 Task: Add Boiron Belladonna 200Ck to the cart.
Action: Mouse moved to (283, 131)
Screenshot: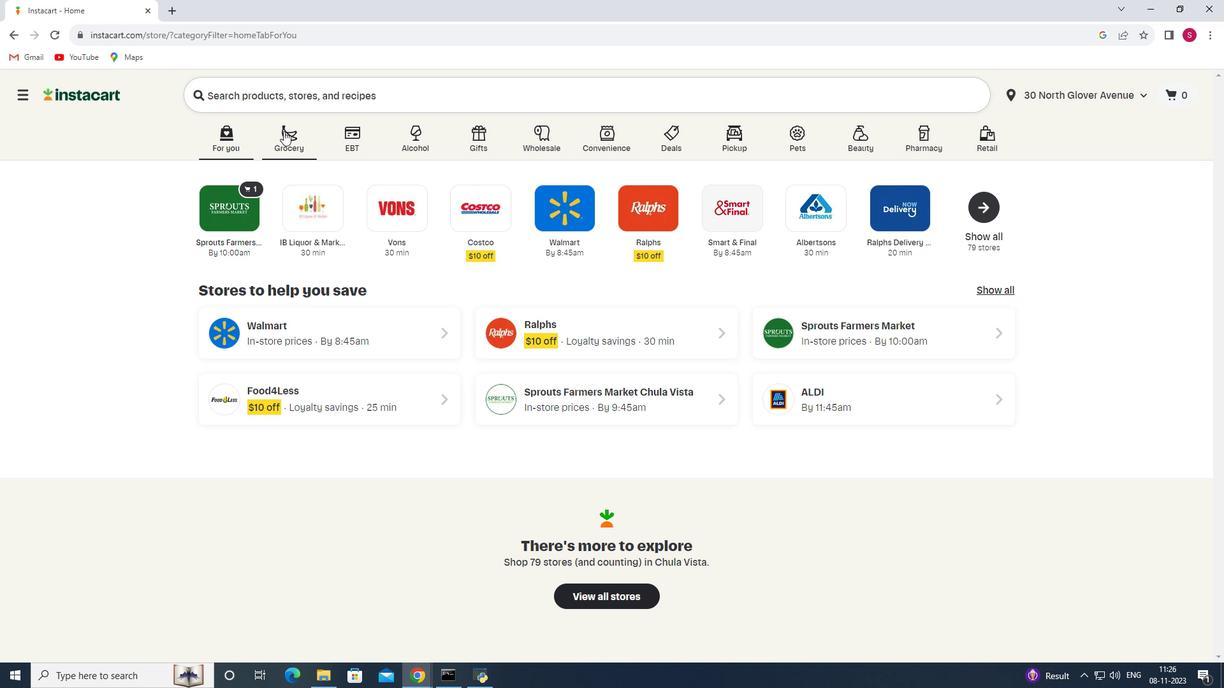 
Action: Mouse pressed left at (283, 131)
Screenshot: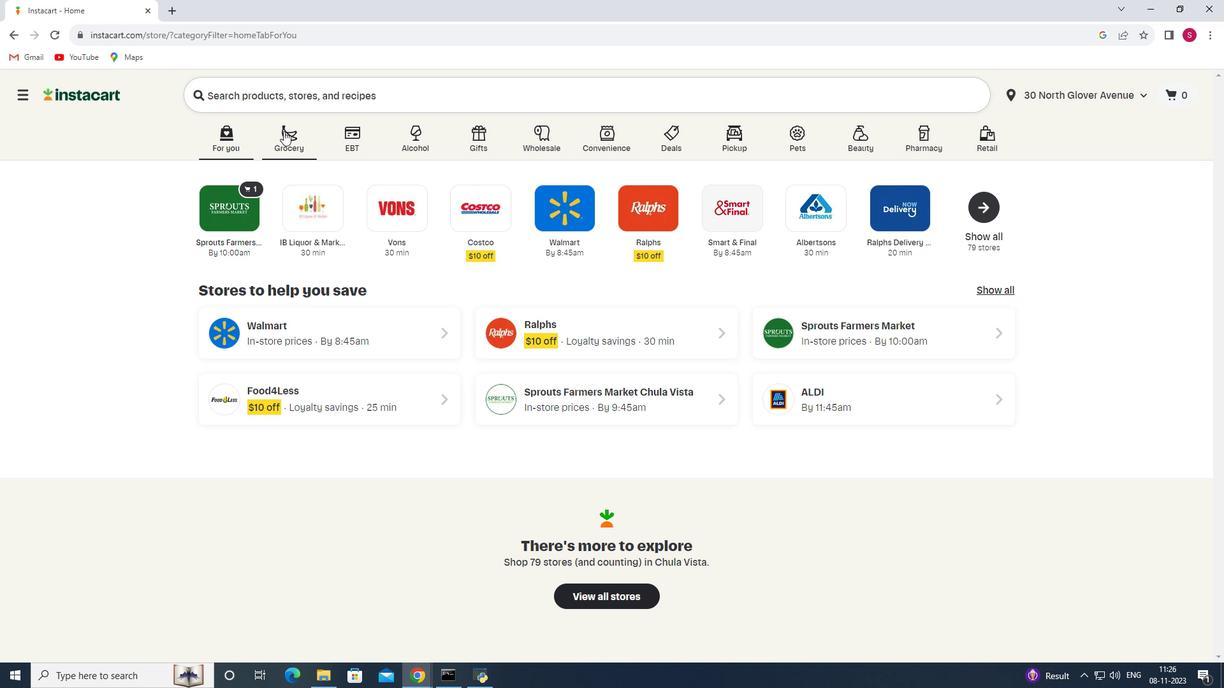 
Action: Mouse moved to (309, 375)
Screenshot: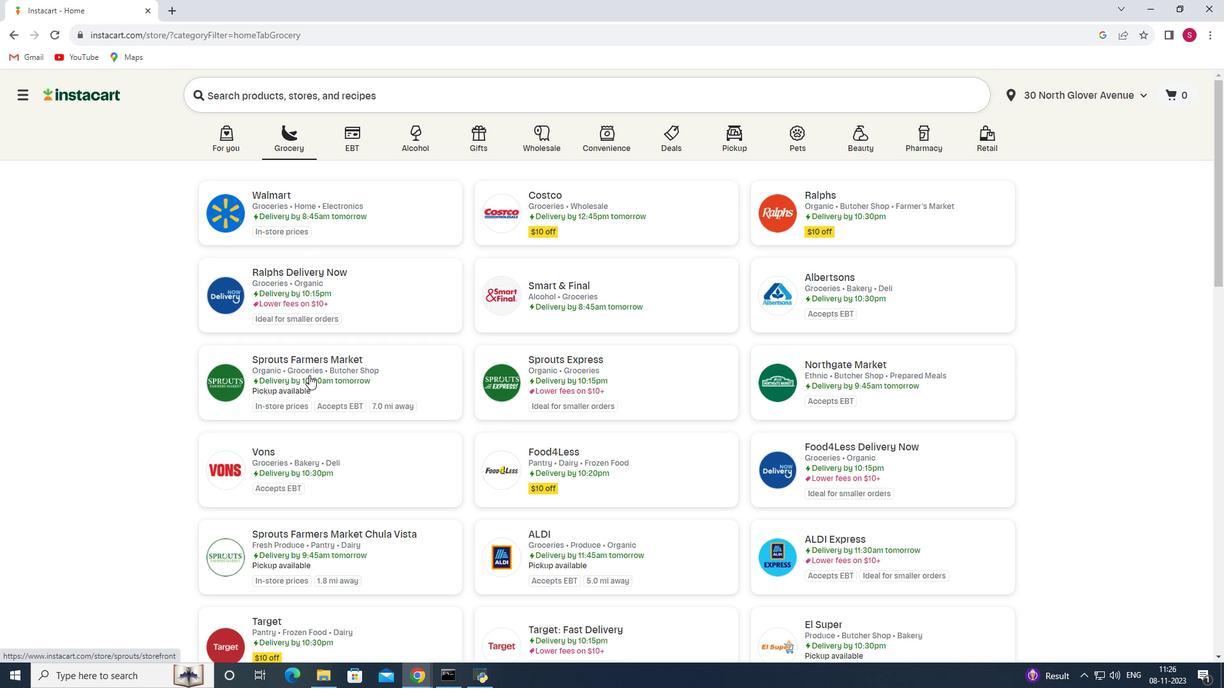 
Action: Mouse pressed left at (309, 375)
Screenshot: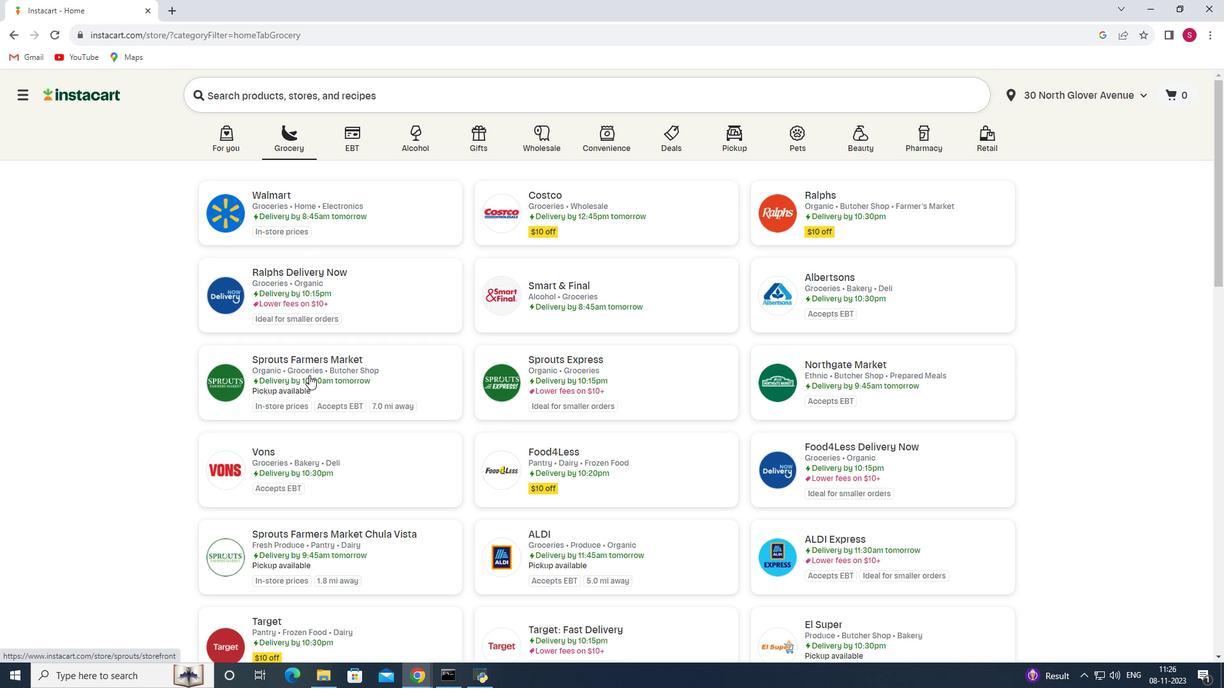
Action: Mouse moved to (74, 385)
Screenshot: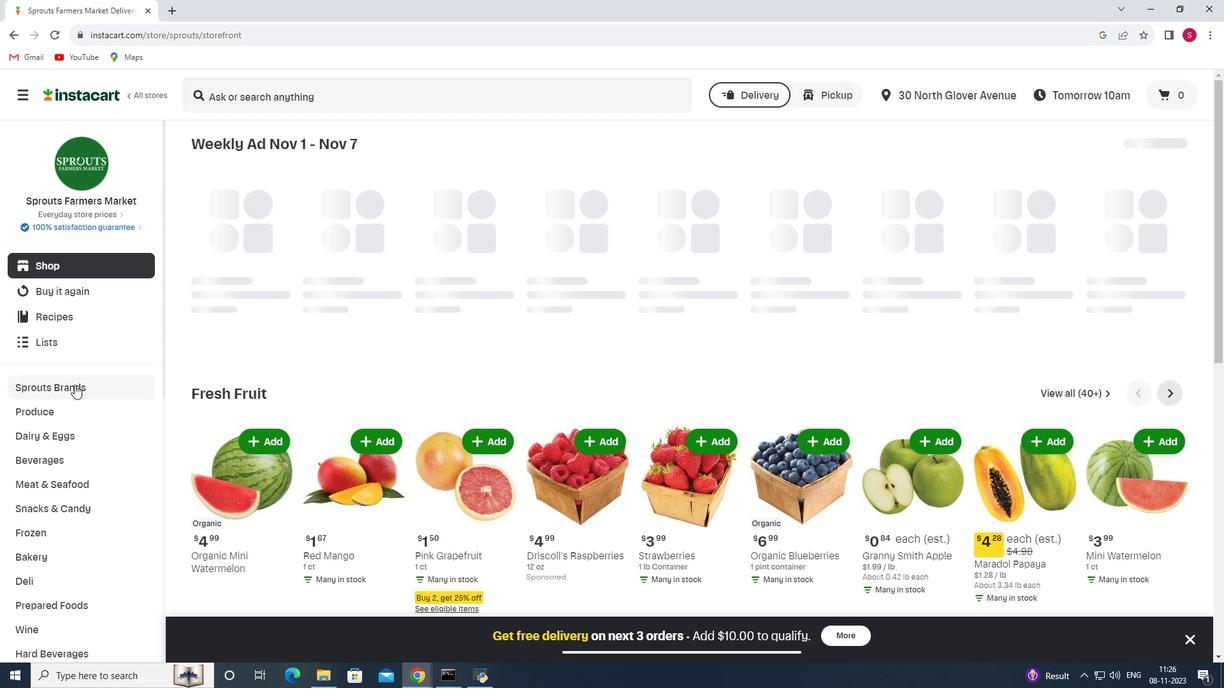 
Action: Mouse scrolled (74, 384) with delta (0, 0)
Screenshot: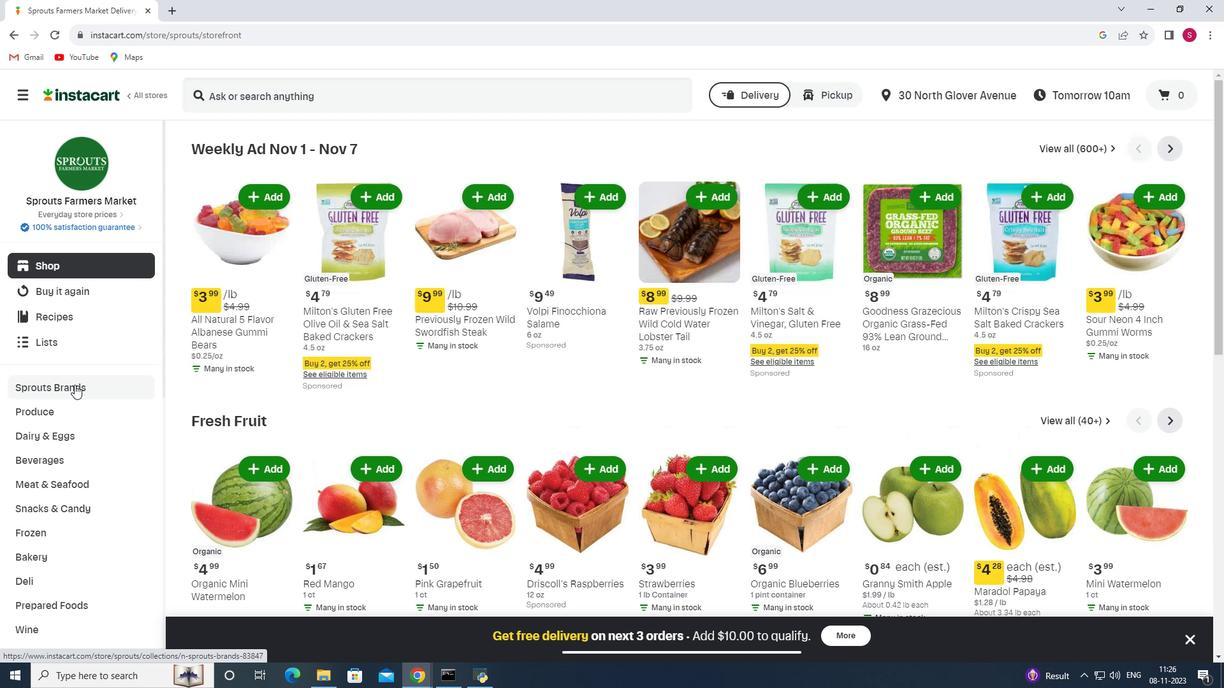 
Action: Mouse scrolled (74, 384) with delta (0, 0)
Screenshot: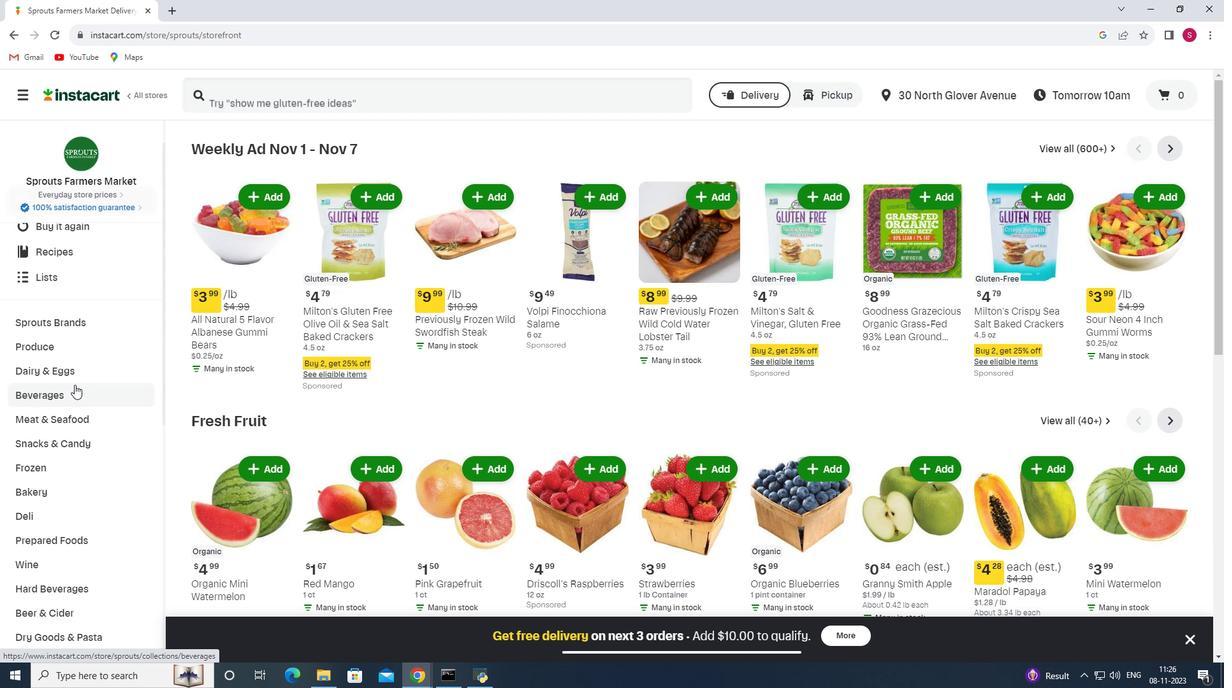 
Action: Mouse scrolled (74, 384) with delta (0, 0)
Screenshot: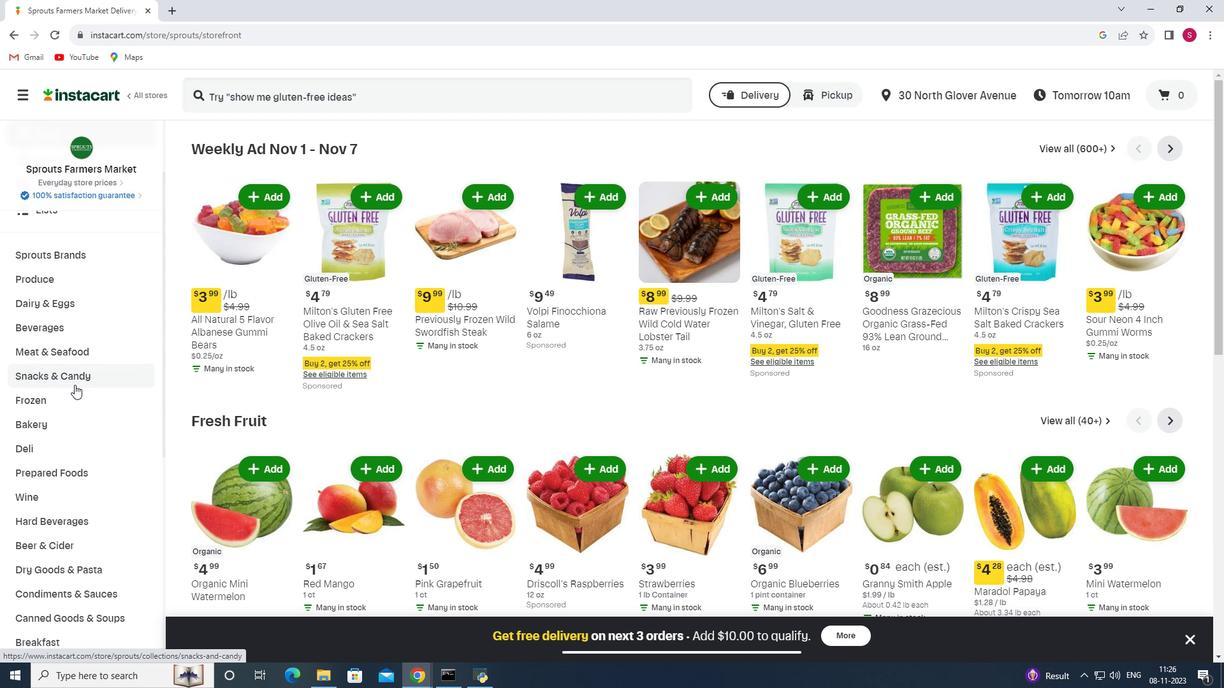 
Action: Mouse scrolled (74, 384) with delta (0, 0)
Screenshot: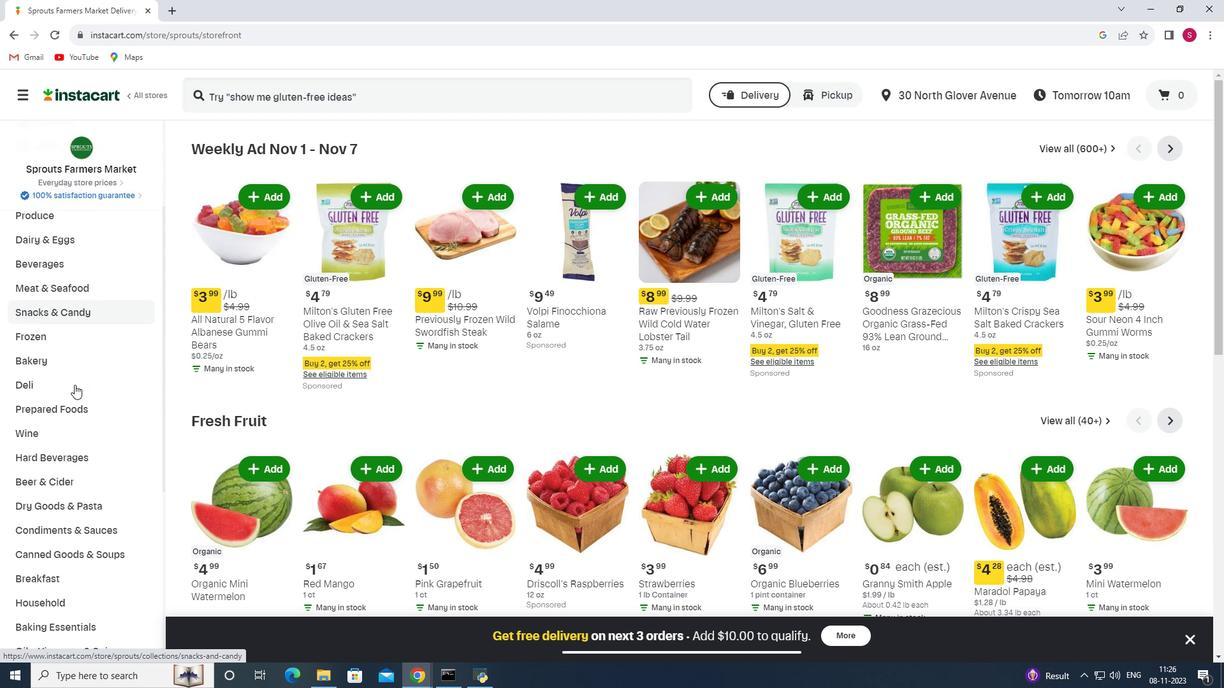 
Action: Mouse scrolled (74, 384) with delta (0, 0)
Screenshot: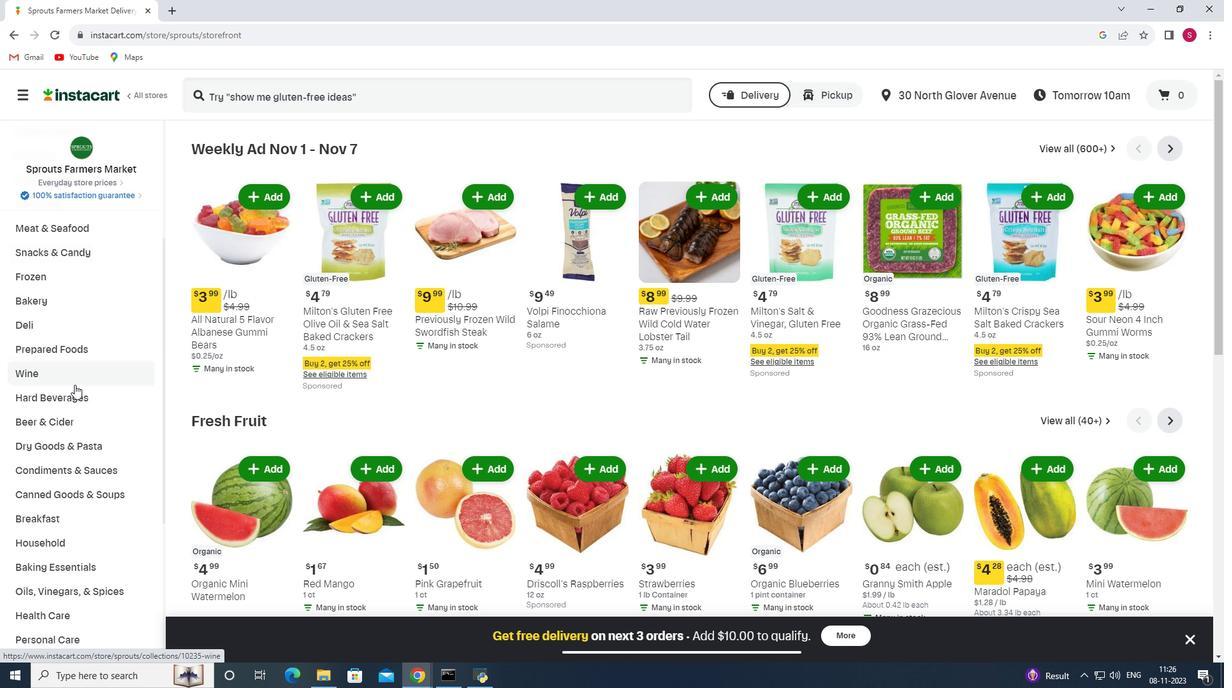 
Action: Mouse scrolled (74, 384) with delta (0, 0)
Screenshot: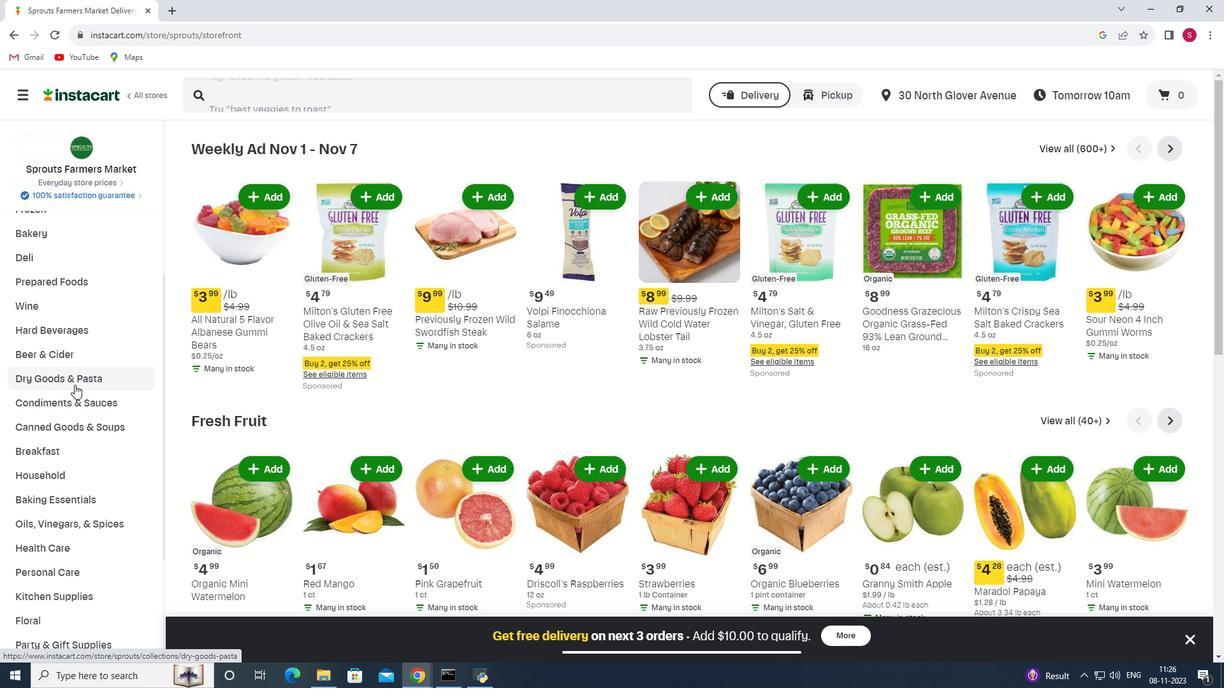 
Action: Mouse moved to (52, 482)
Screenshot: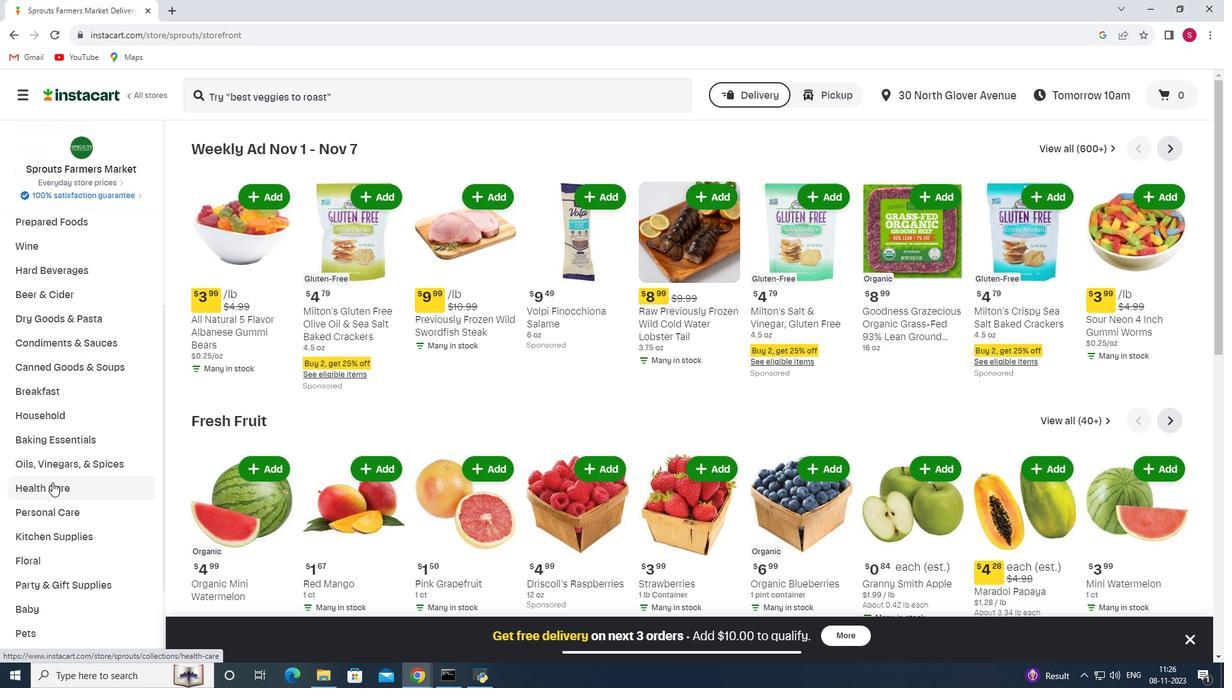 
Action: Mouse pressed left at (52, 482)
Screenshot: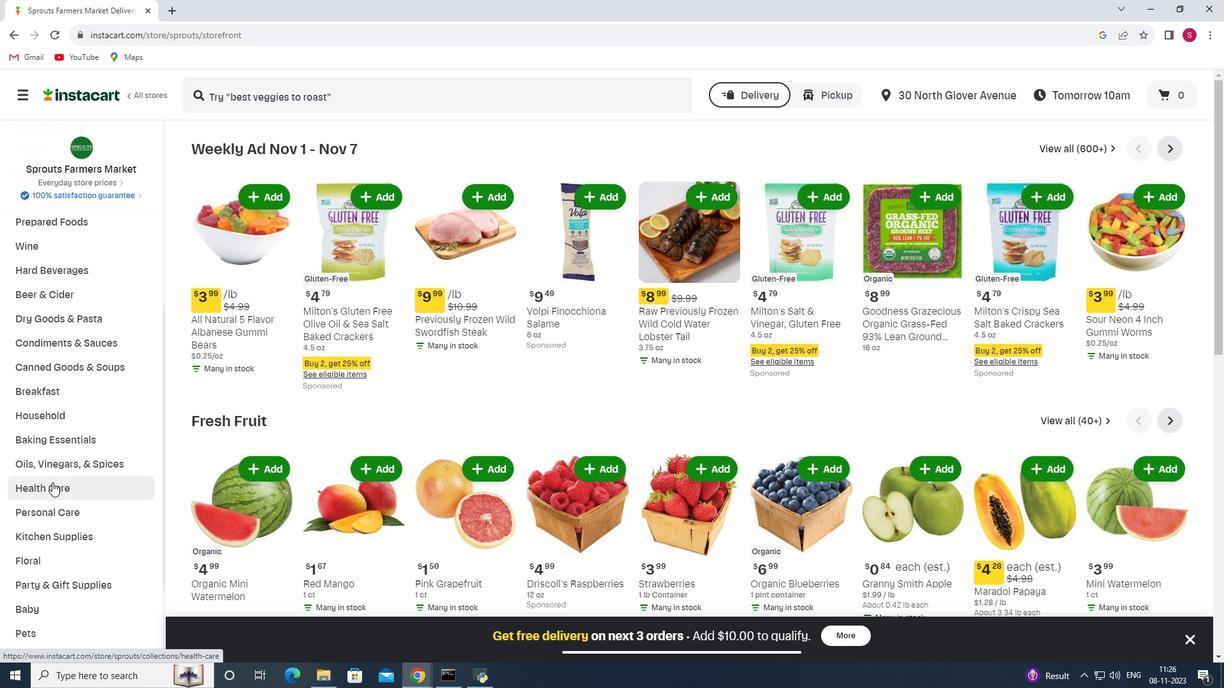 
Action: Mouse moved to (445, 180)
Screenshot: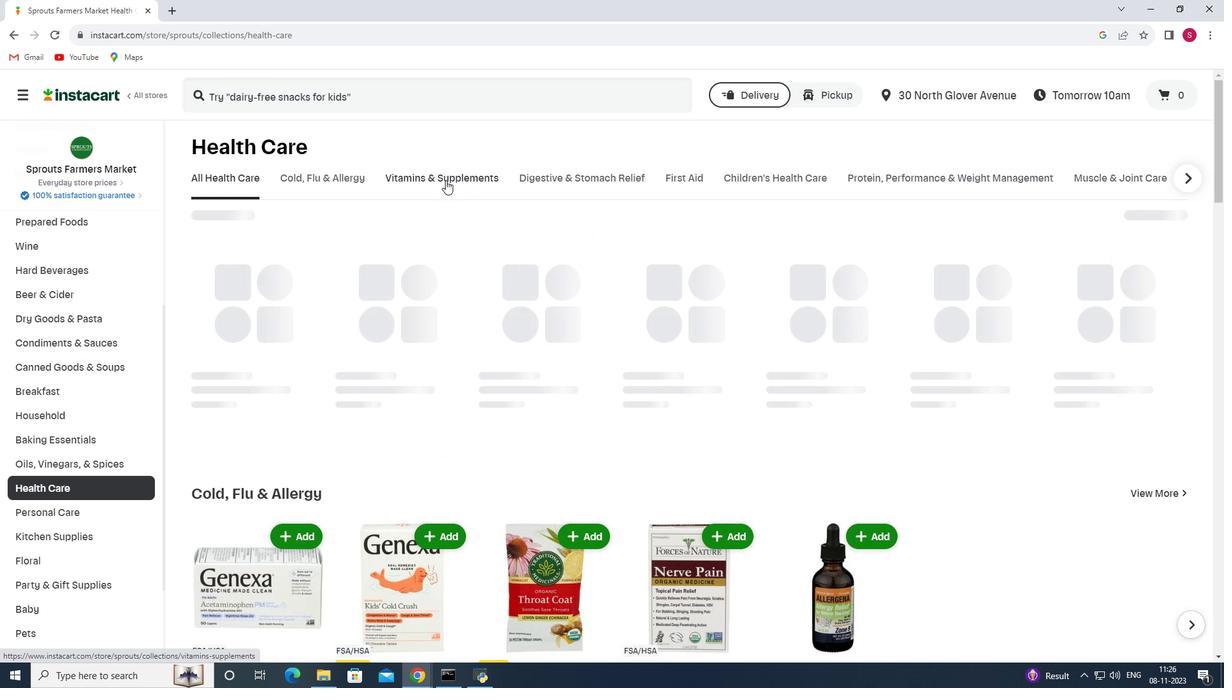 
Action: Mouse pressed left at (445, 180)
Screenshot: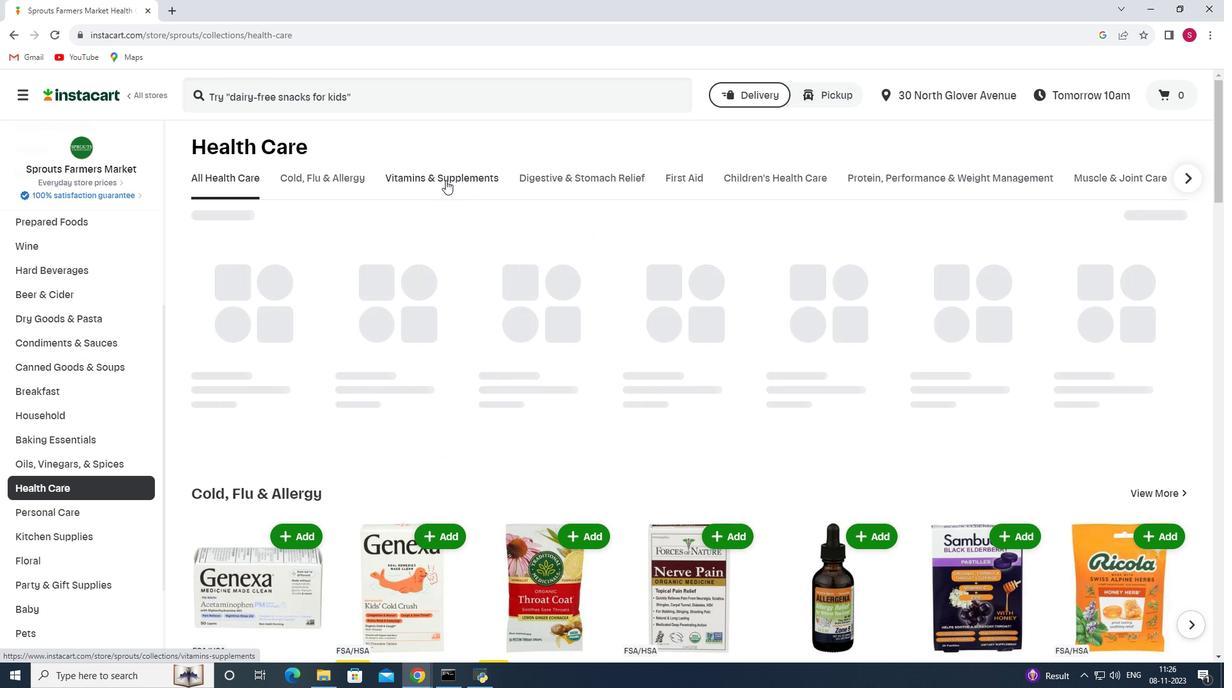 
Action: Mouse moved to (1046, 231)
Screenshot: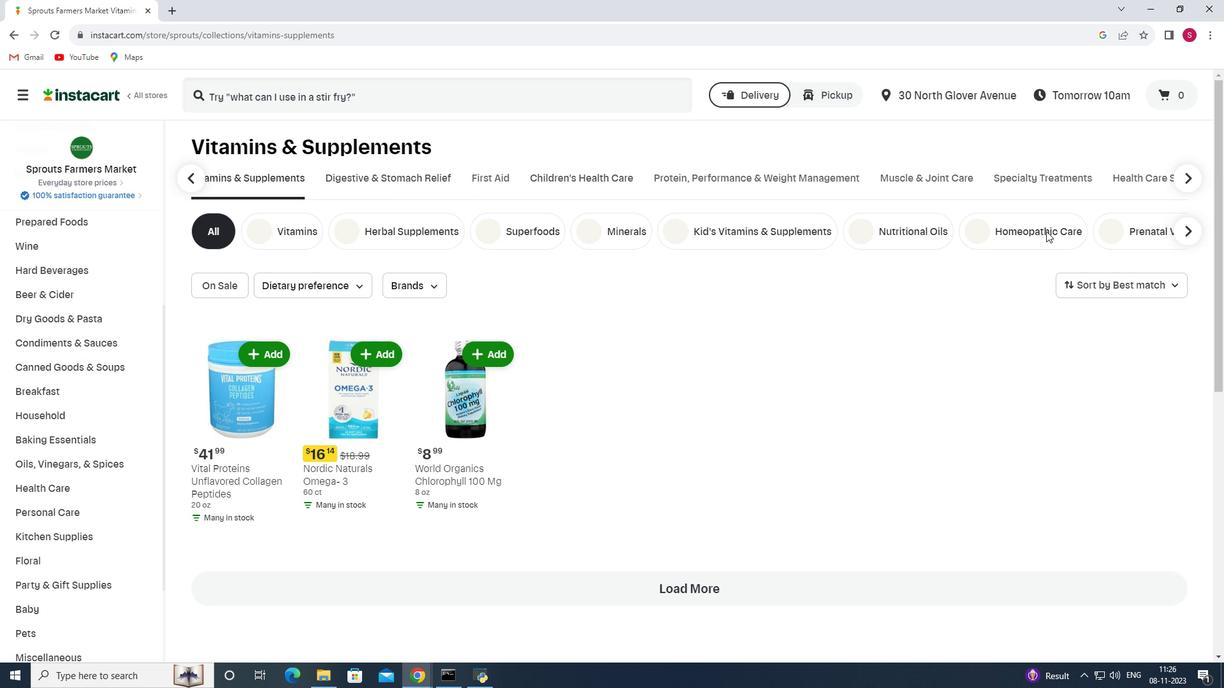 
Action: Mouse pressed left at (1046, 231)
Screenshot: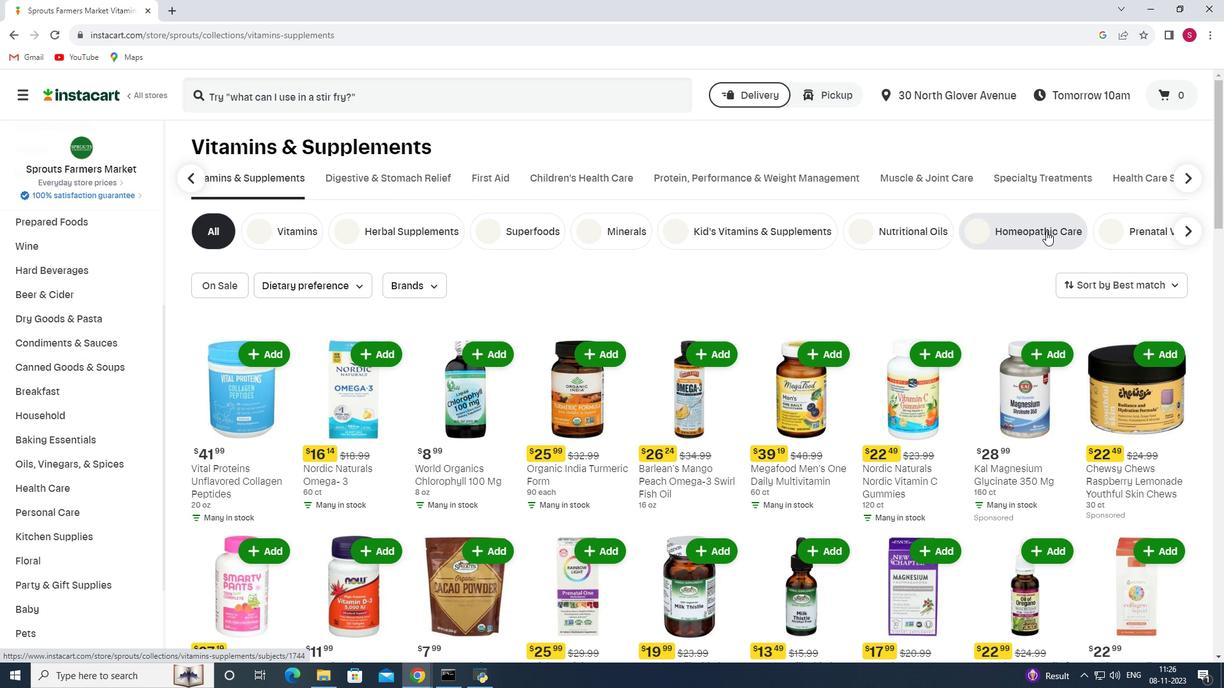 
Action: Mouse moved to (310, 100)
Screenshot: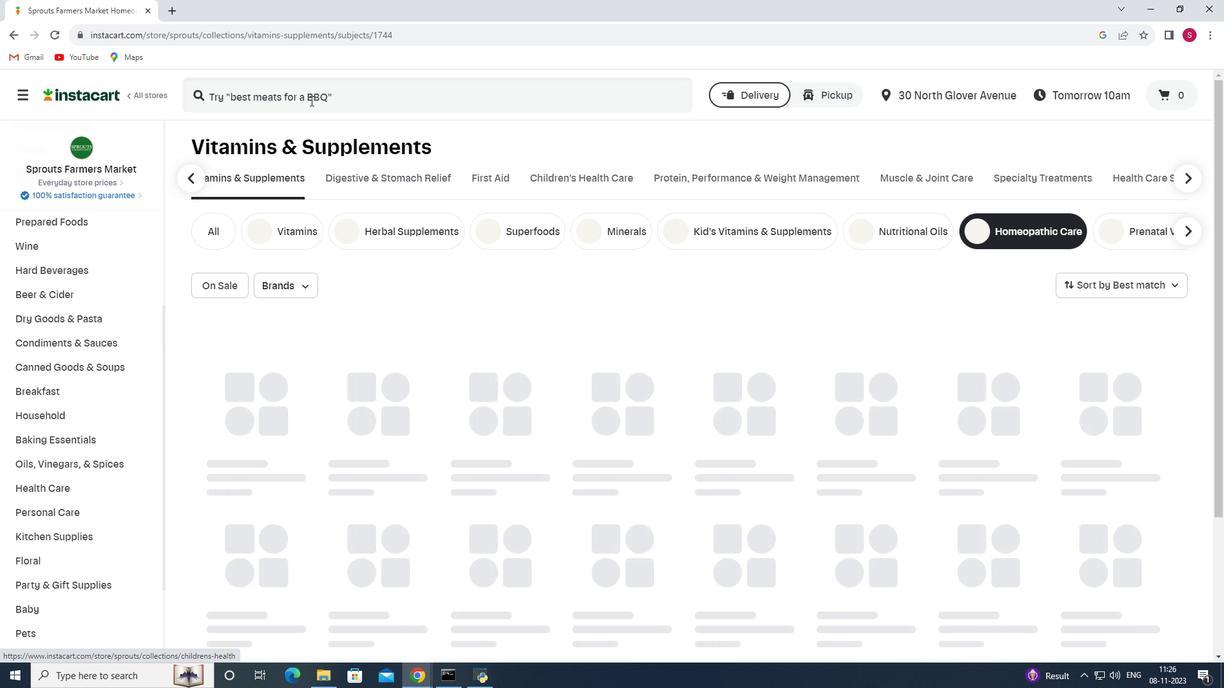 
Action: Mouse pressed left at (310, 100)
Screenshot: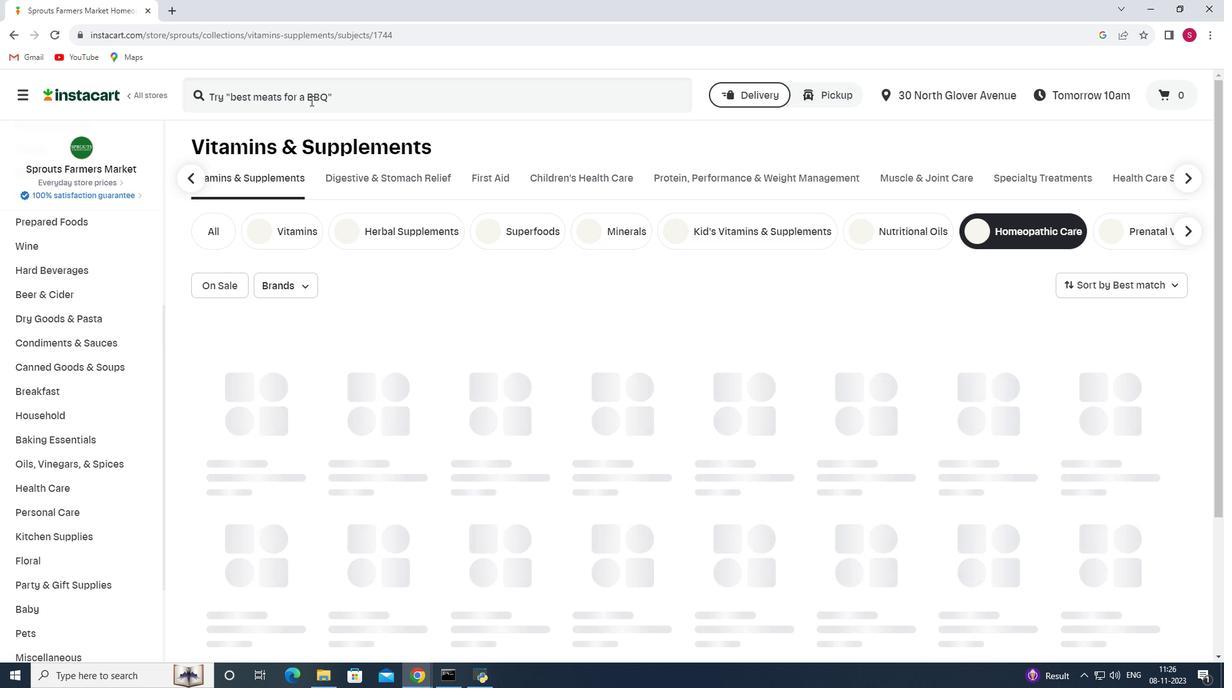 
Action: Key pressed <Key.shift>Boiron<Key.space><Key.shift><Key.shift><Key.shift><Key.shift><Key.shift><Key.shift><Key.shift>Belladonna<Key.space>200<Key.shift>Ck<Key.enter>
Screenshot: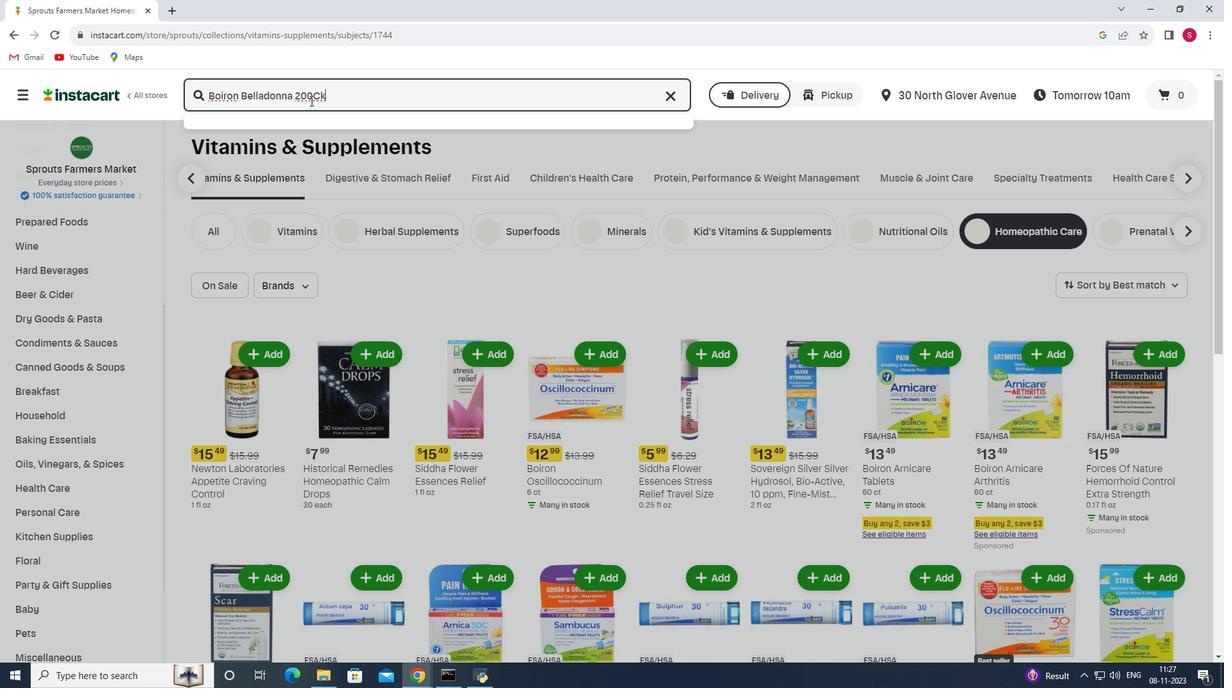 
Action: Mouse moved to (587, 202)
Screenshot: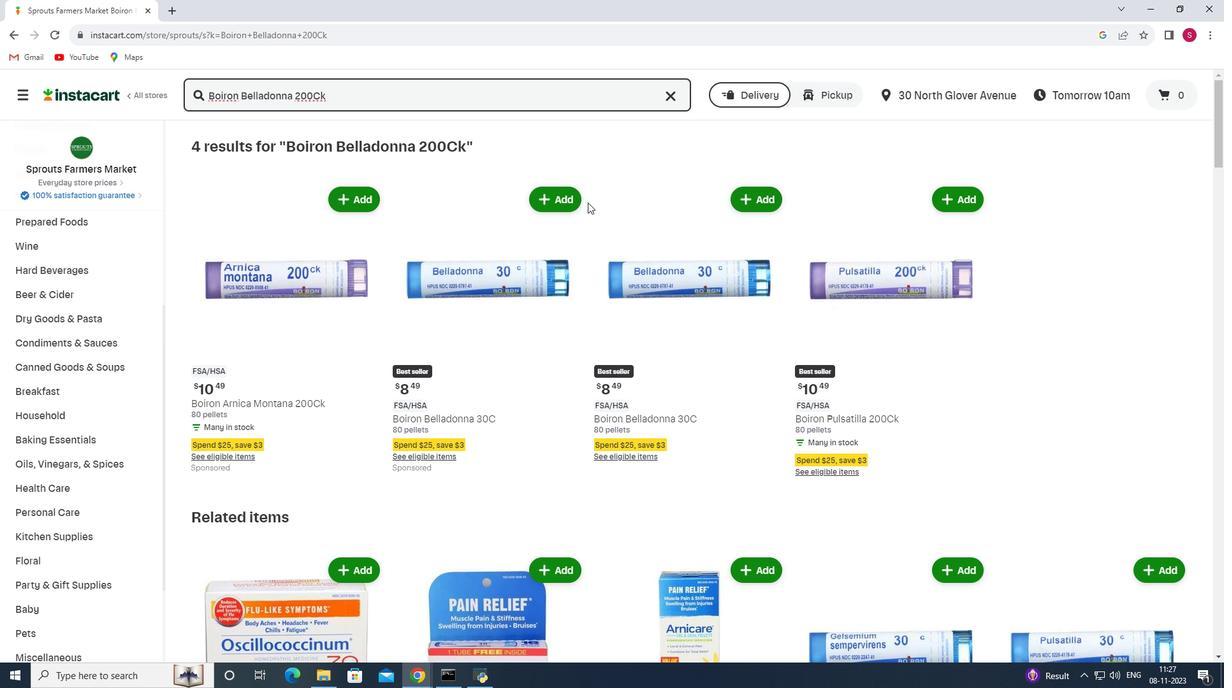 
Action: Mouse scrolled (587, 202) with delta (0, 0)
Screenshot: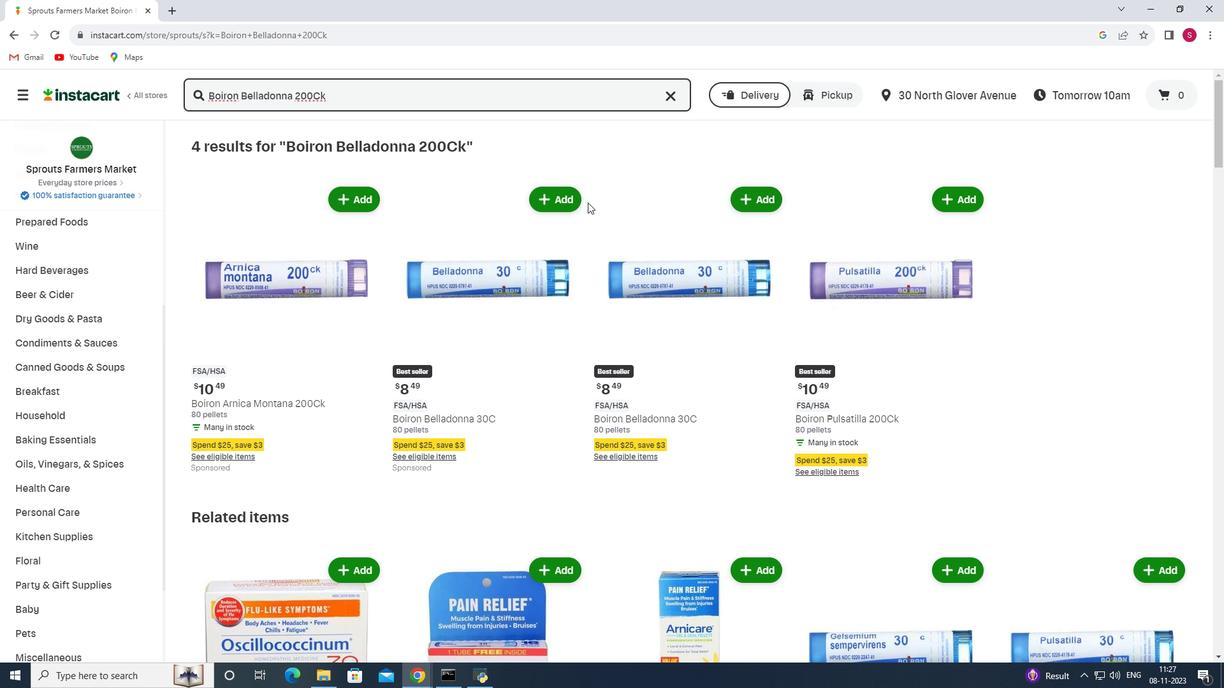 
Action: Mouse scrolled (587, 202) with delta (0, 0)
Screenshot: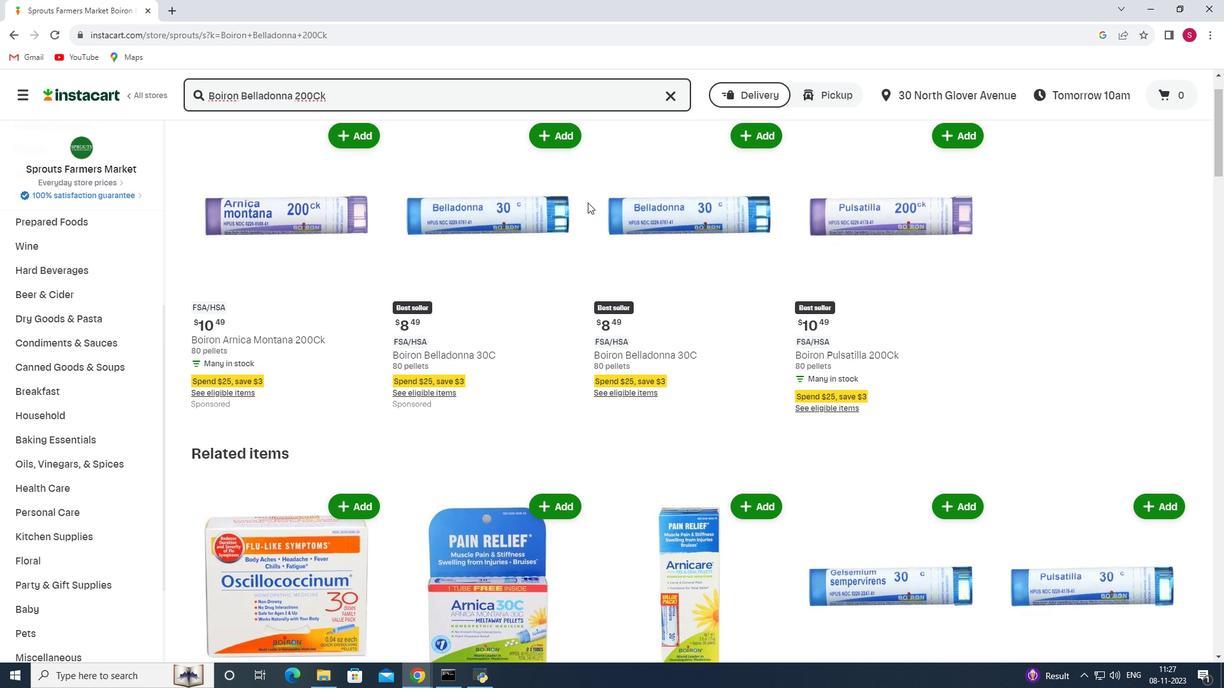 
Action: Mouse scrolled (587, 202) with delta (0, 0)
Screenshot: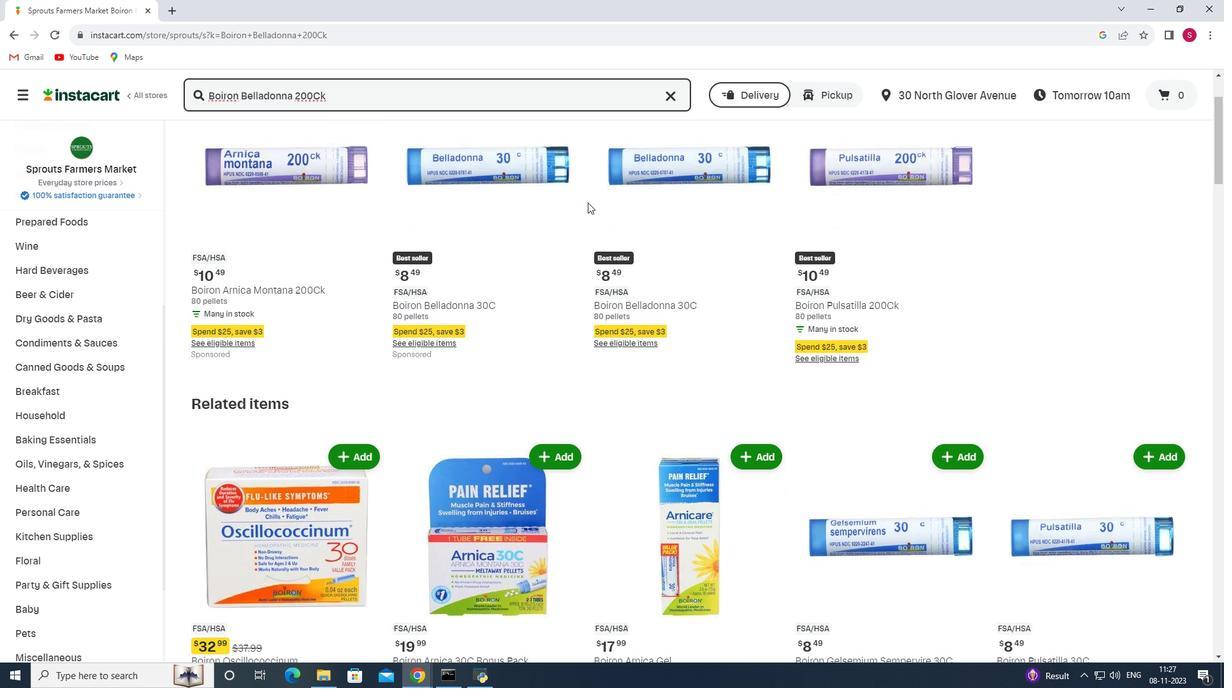 
Action: Mouse moved to (617, 231)
Screenshot: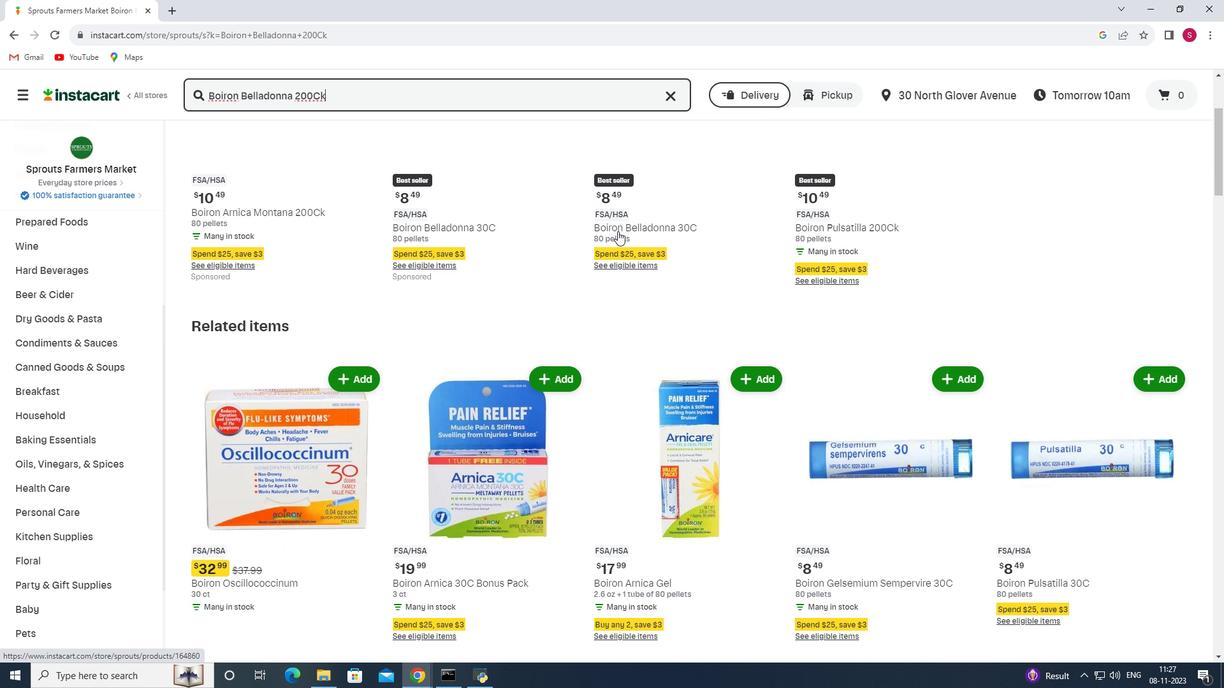 
Action: Mouse scrolled (617, 230) with delta (0, 0)
Screenshot: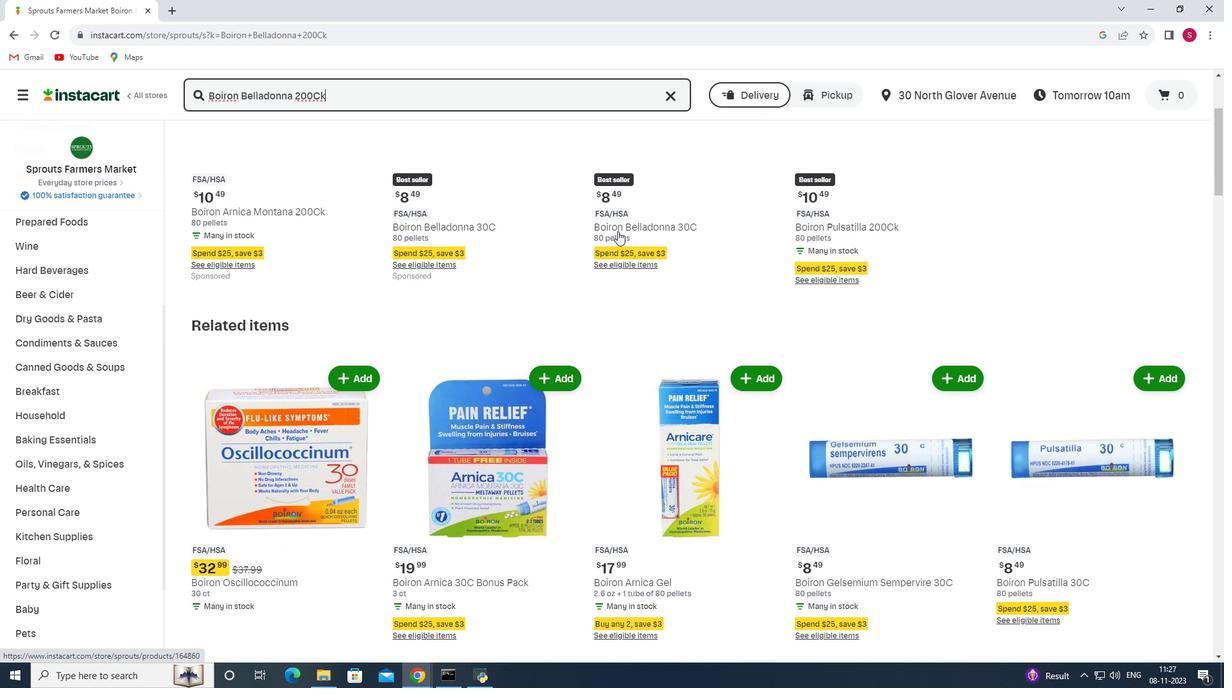 
Action: Mouse scrolled (617, 230) with delta (0, 0)
Screenshot: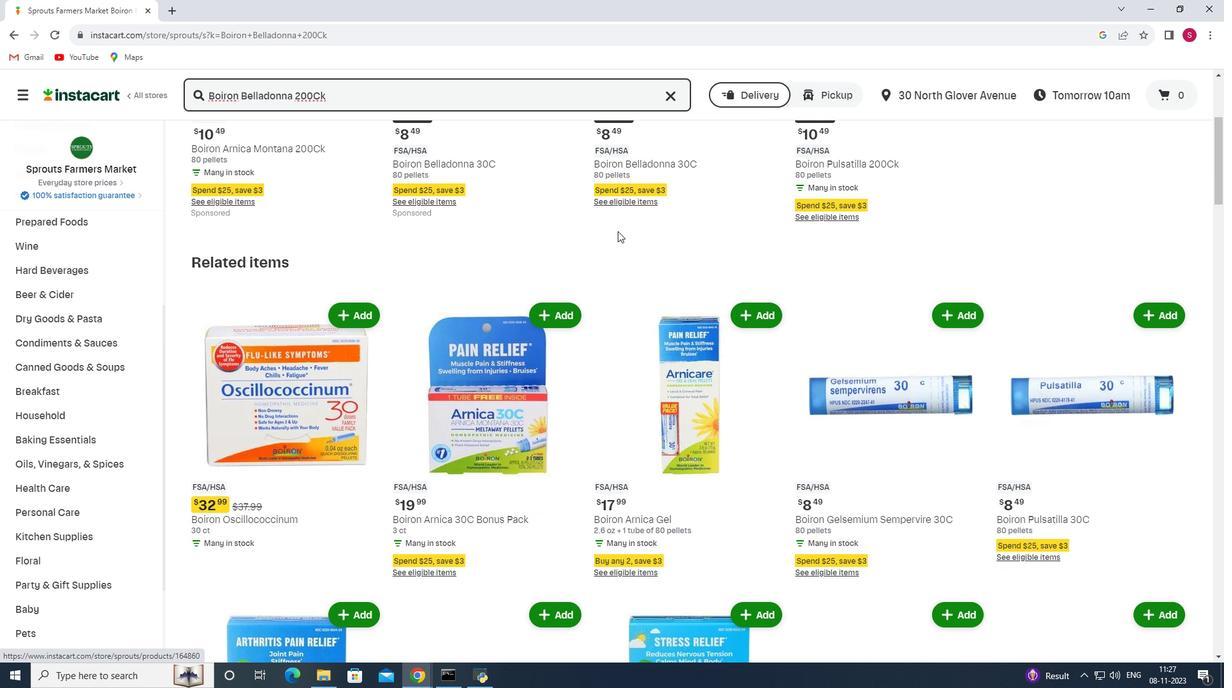 
Action: Mouse scrolled (617, 230) with delta (0, 0)
Screenshot: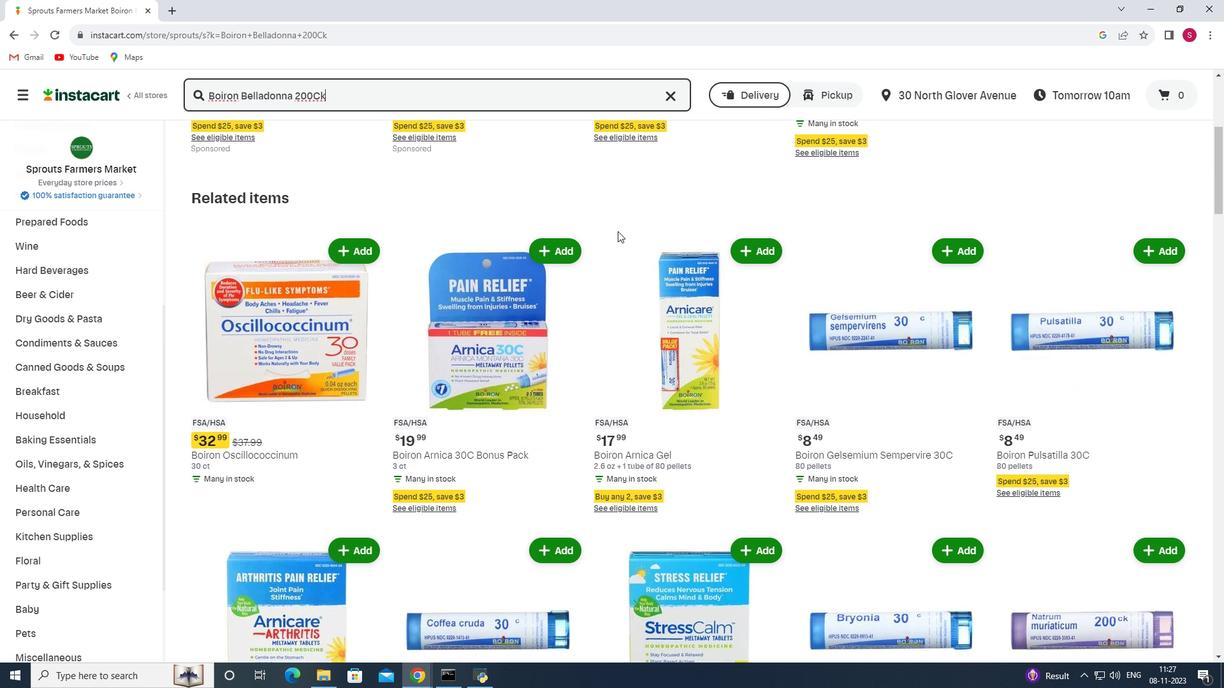 
Action: Mouse scrolled (617, 230) with delta (0, 0)
Screenshot: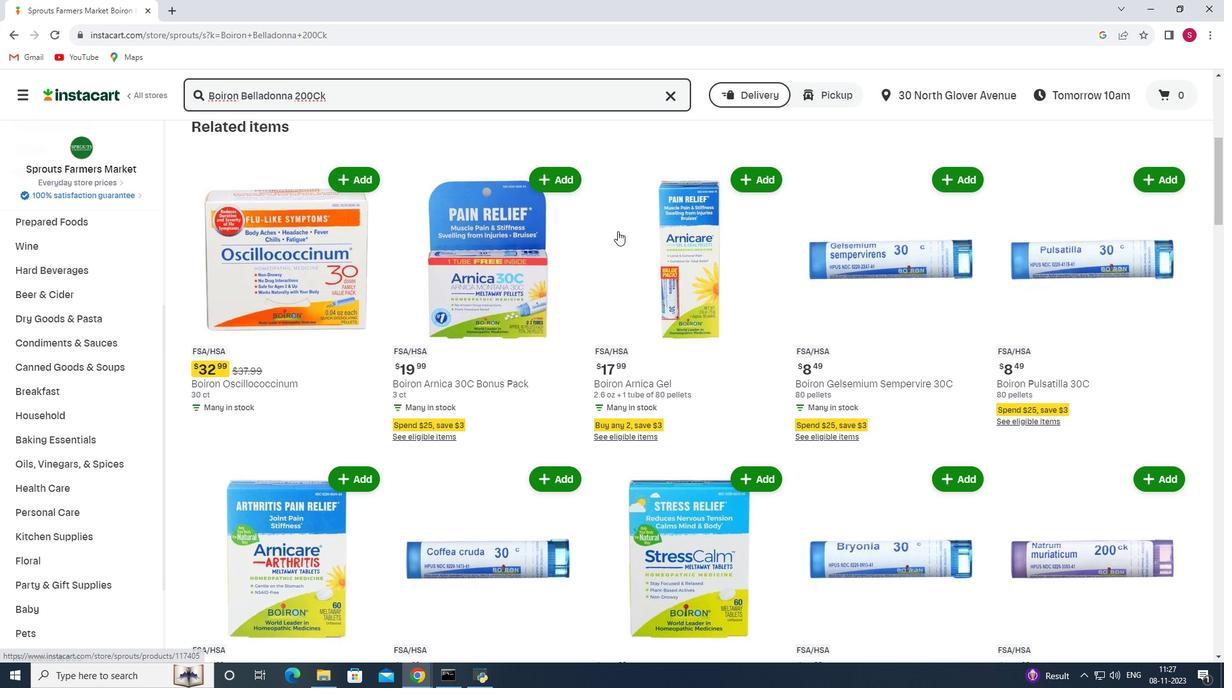 
Action: Mouse scrolled (617, 230) with delta (0, 0)
Screenshot: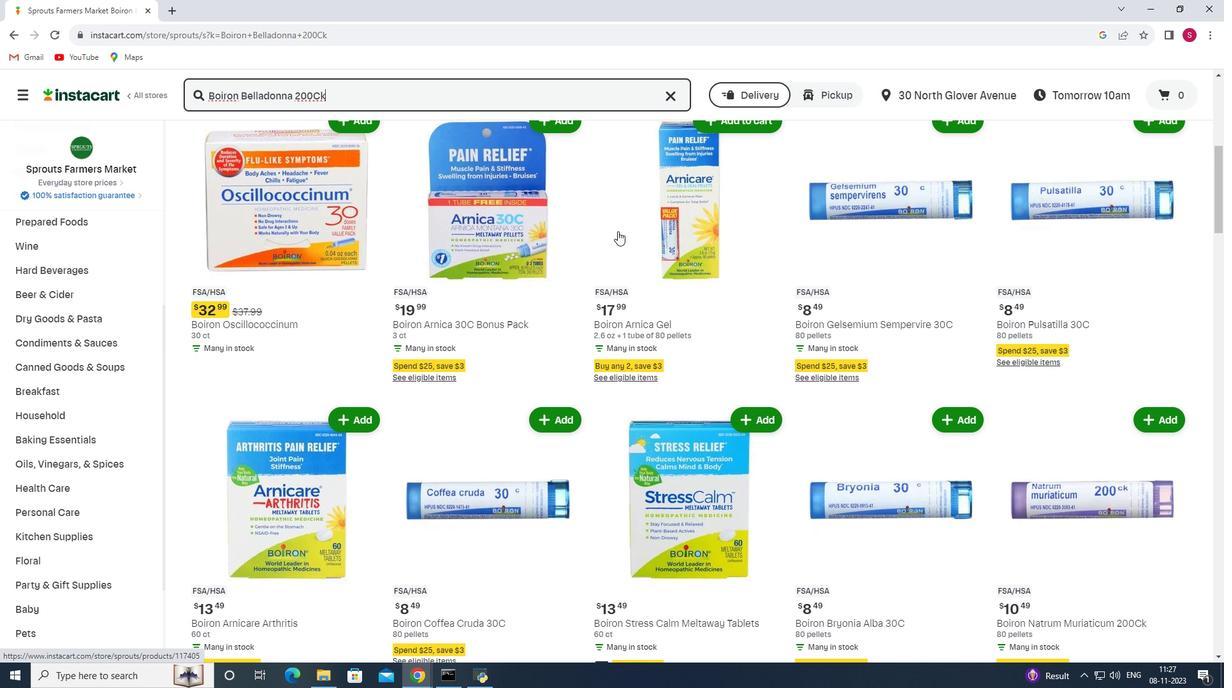 
Action: Mouse scrolled (617, 230) with delta (0, 0)
Screenshot: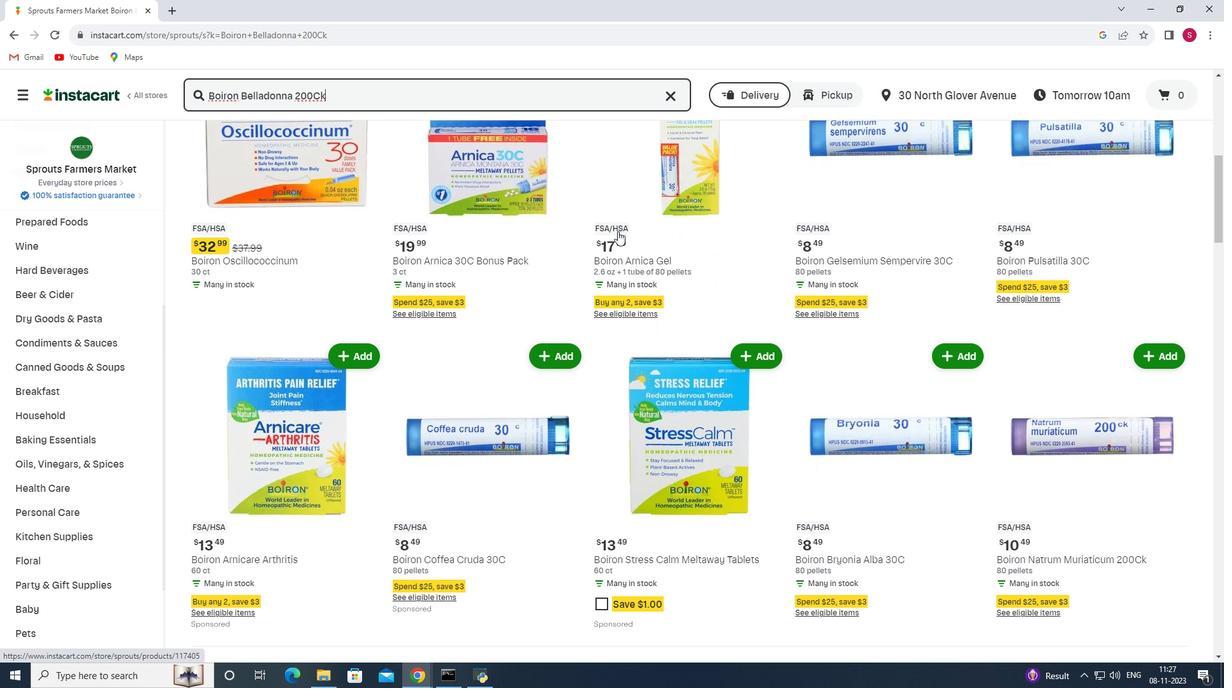 
Action: Mouse moved to (623, 235)
Screenshot: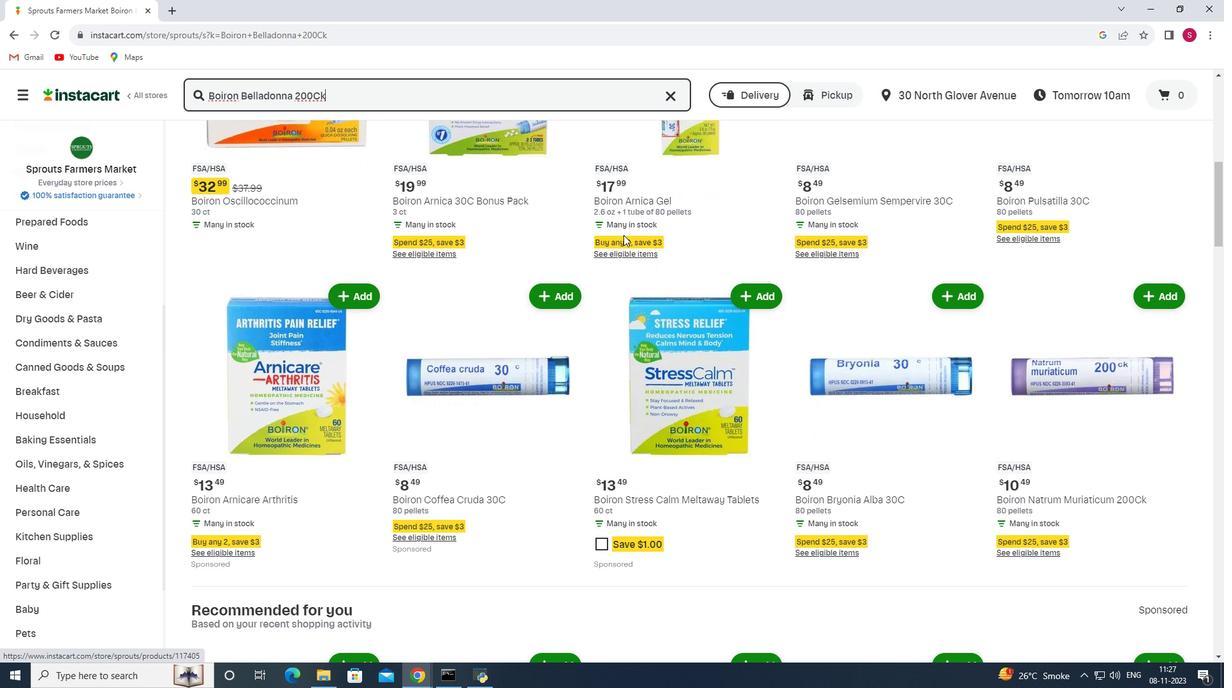 
Action: Mouse scrolled (623, 234) with delta (0, 0)
Screenshot: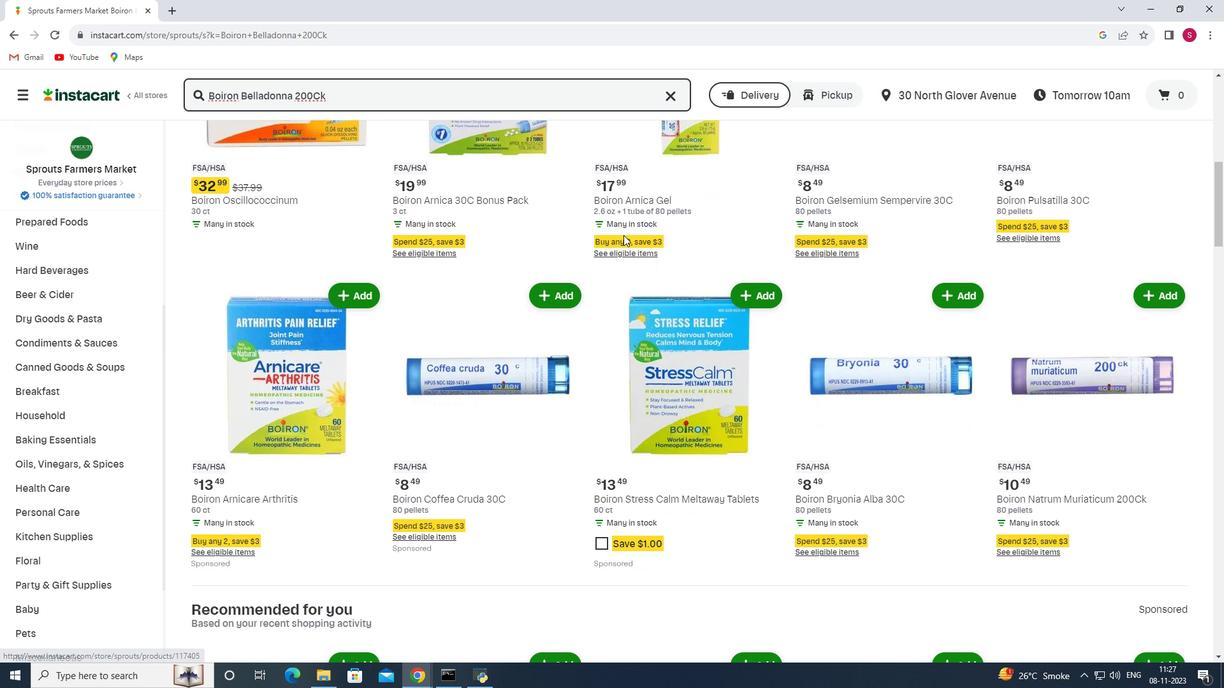 
Action: Mouse scrolled (623, 234) with delta (0, 0)
Screenshot: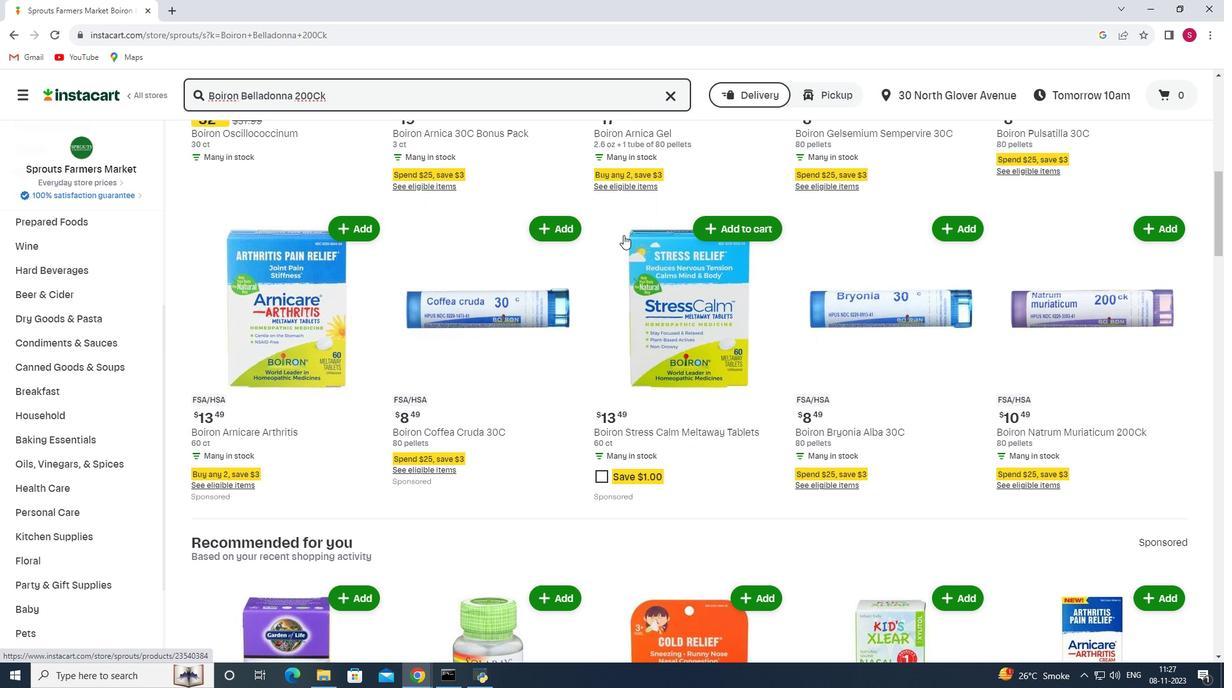 
Action: Mouse scrolled (623, 234) with delta (0, 0)
Screenshot: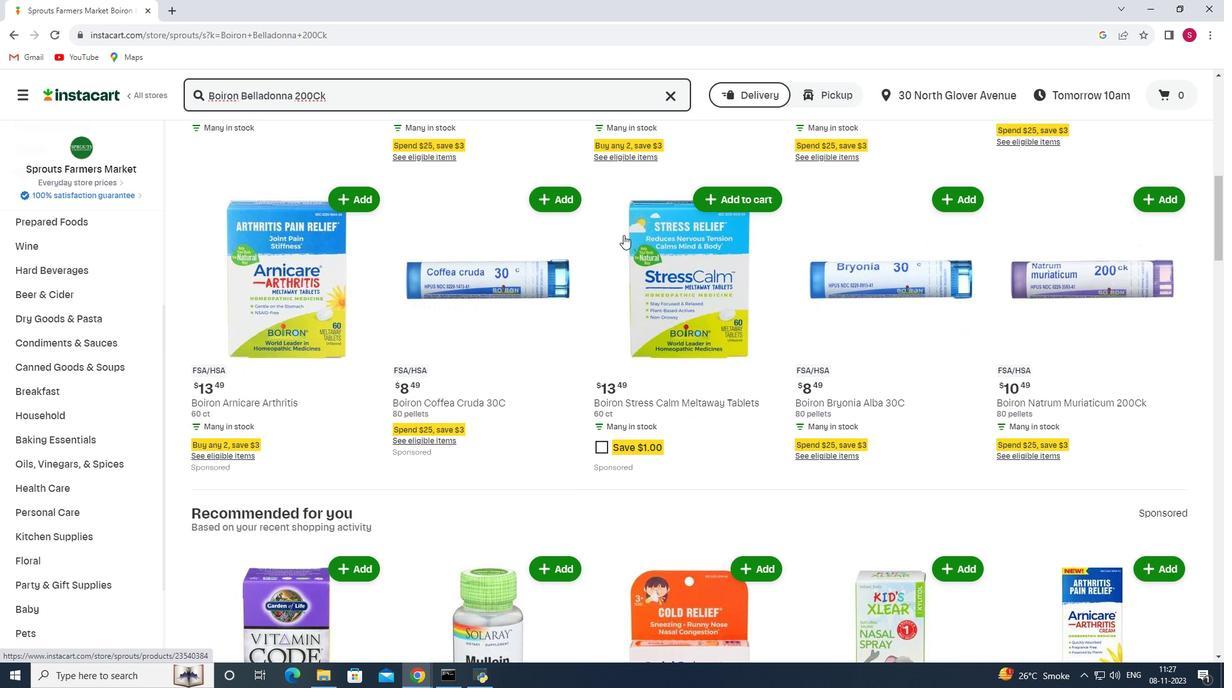 
Action: Mouse scrolled (623, 234) with delta (0, 0)
Screenshot: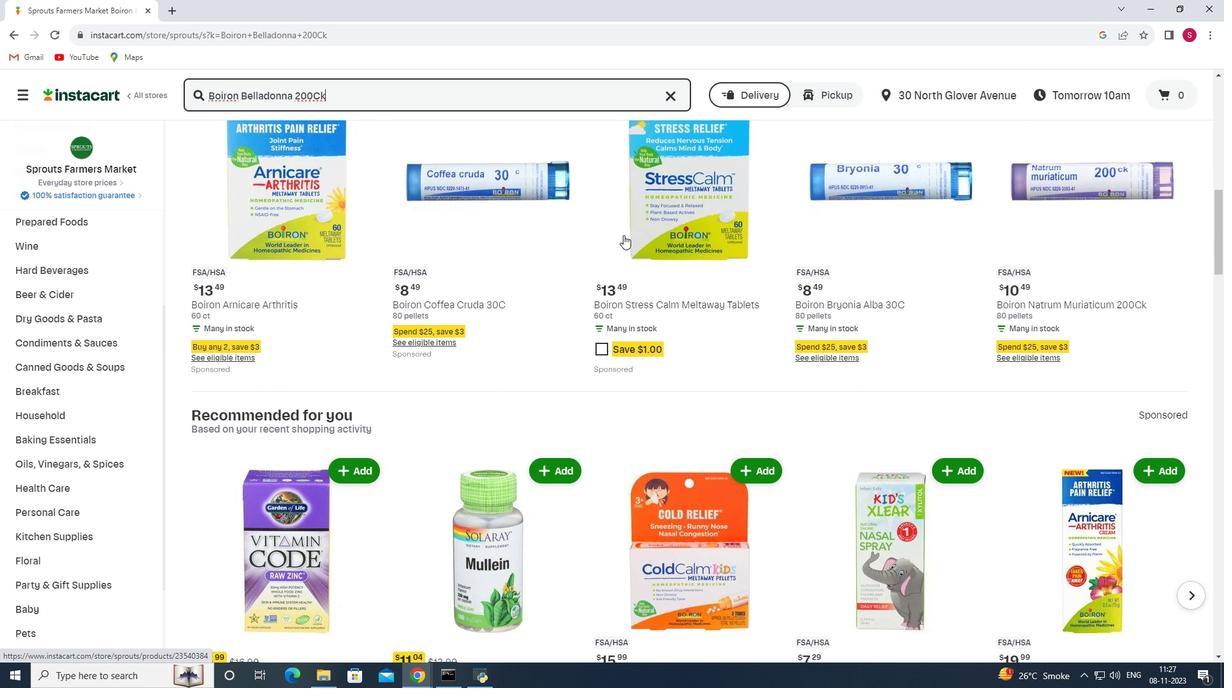 
Action: Mouse scrolled (623, 234) with delta (0, 0)
Screenshot: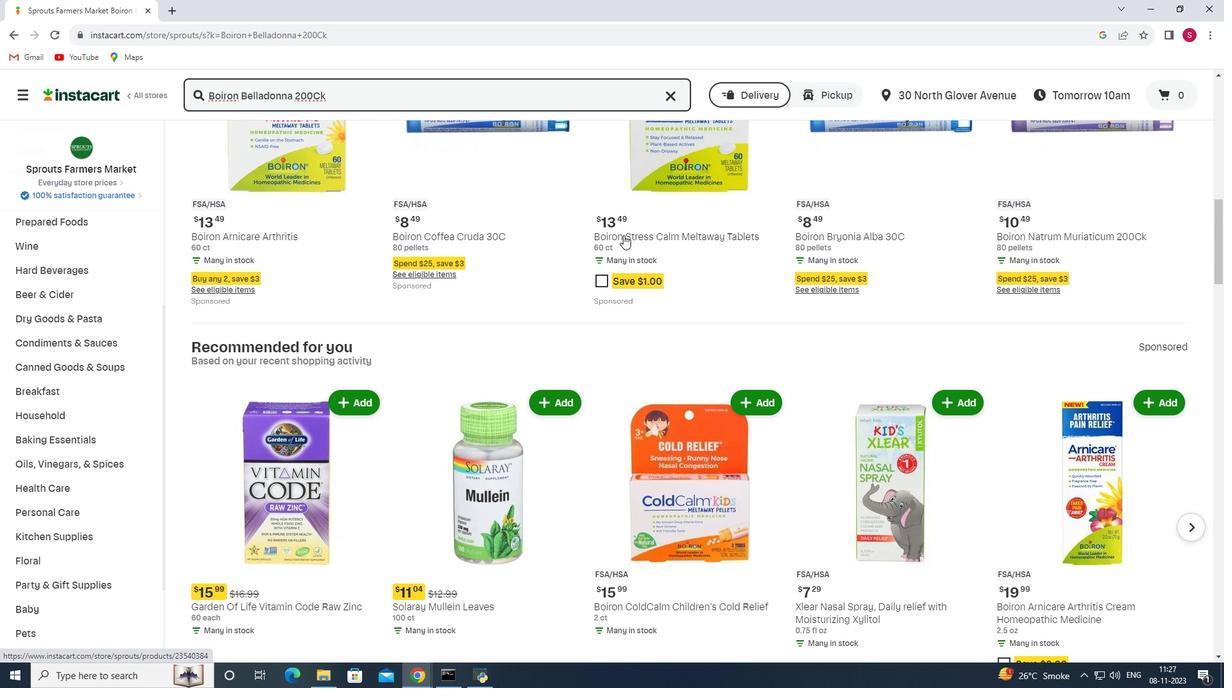 
Action: Mouse scrolled (623, 234) with delta (0, 0)
Screenshot: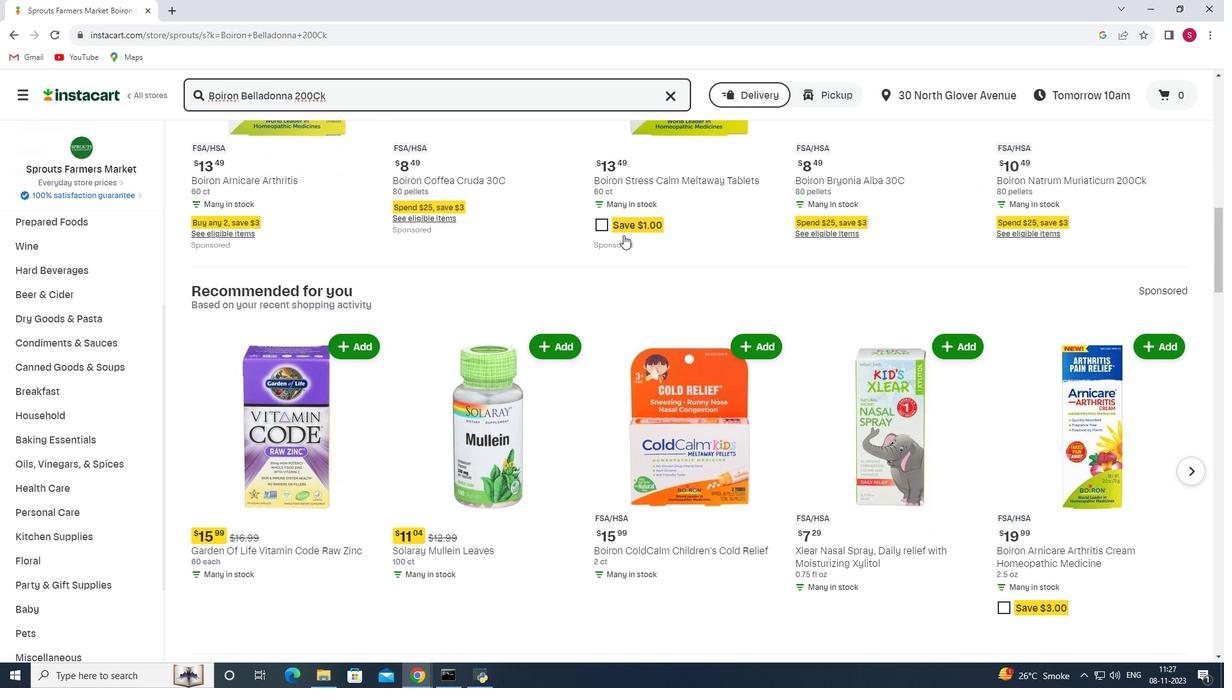 
Action: Mouse scrolled (623, 234) with delta (0, 0)
Screenshot: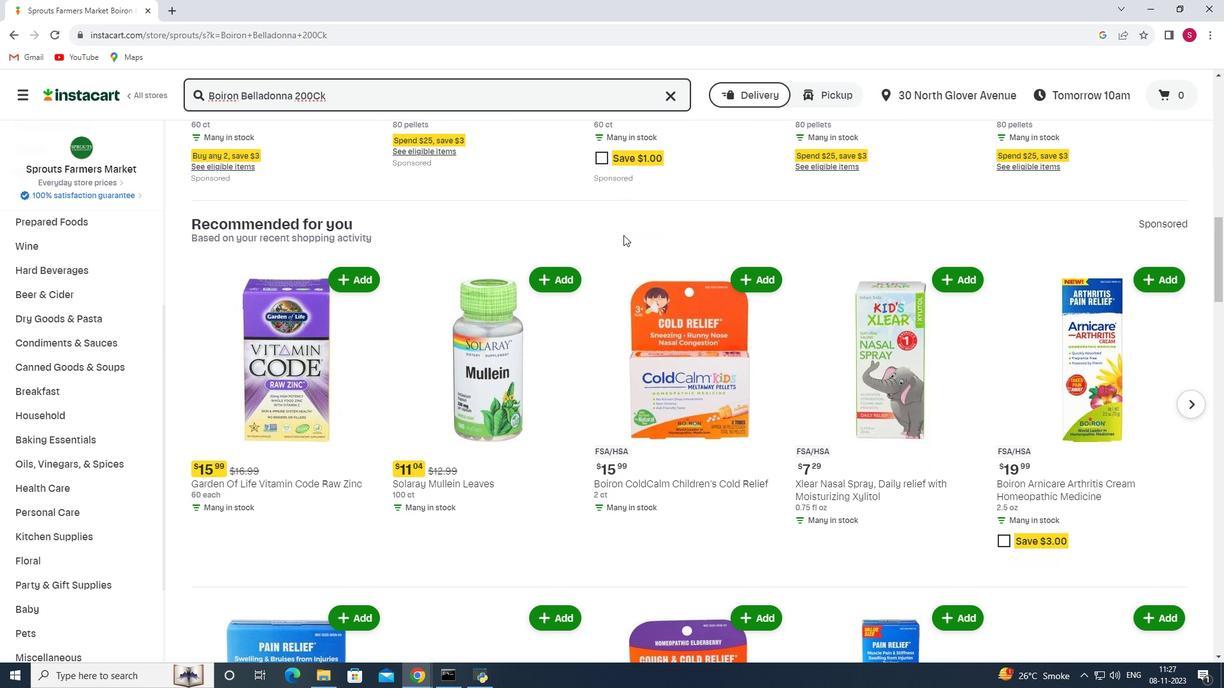 
Action: Mouse scrolled (623, 234) with delta (0, 0)
Screenshot: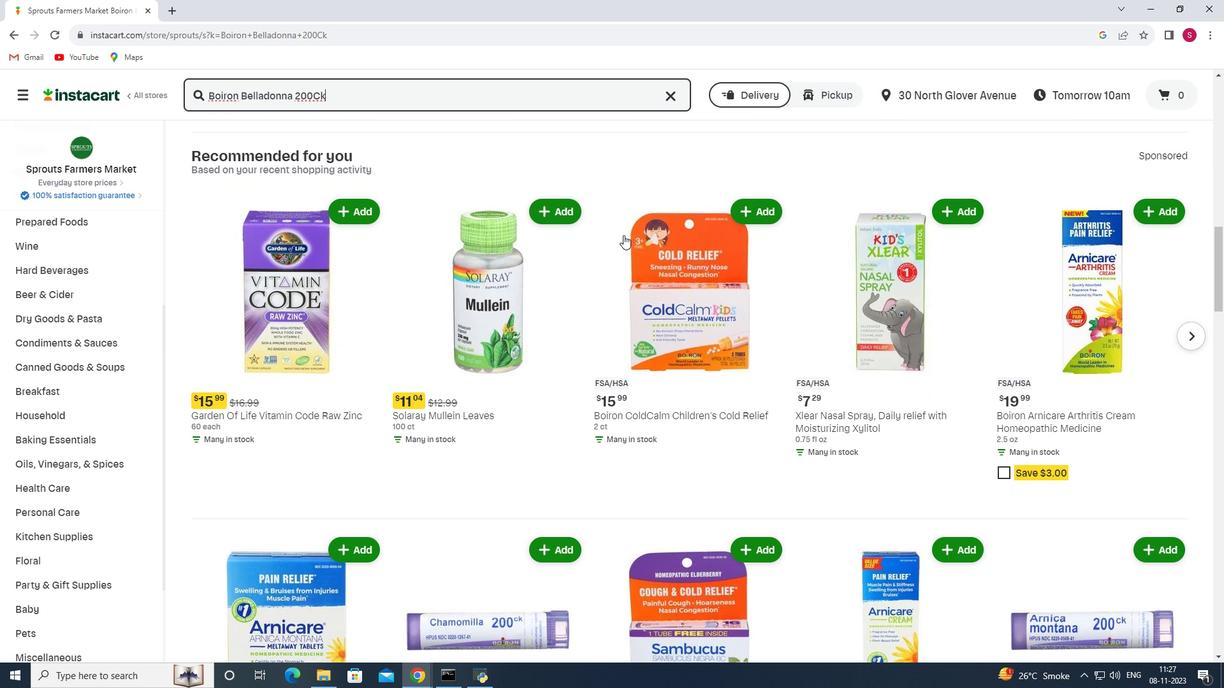 
Action: Mouse scrolled (623, 234) with delta (0, 0)
Screenshot: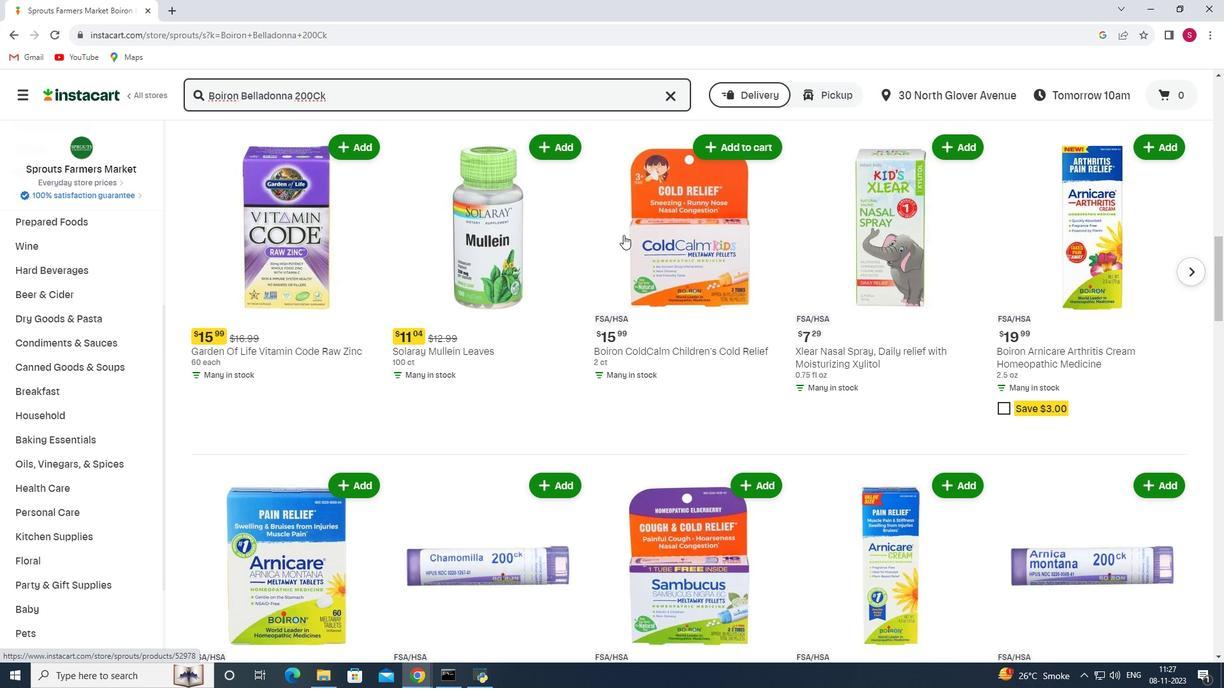 
Action: Mouse scrolled (623, 234) with delta (0, 0)
Screenshot: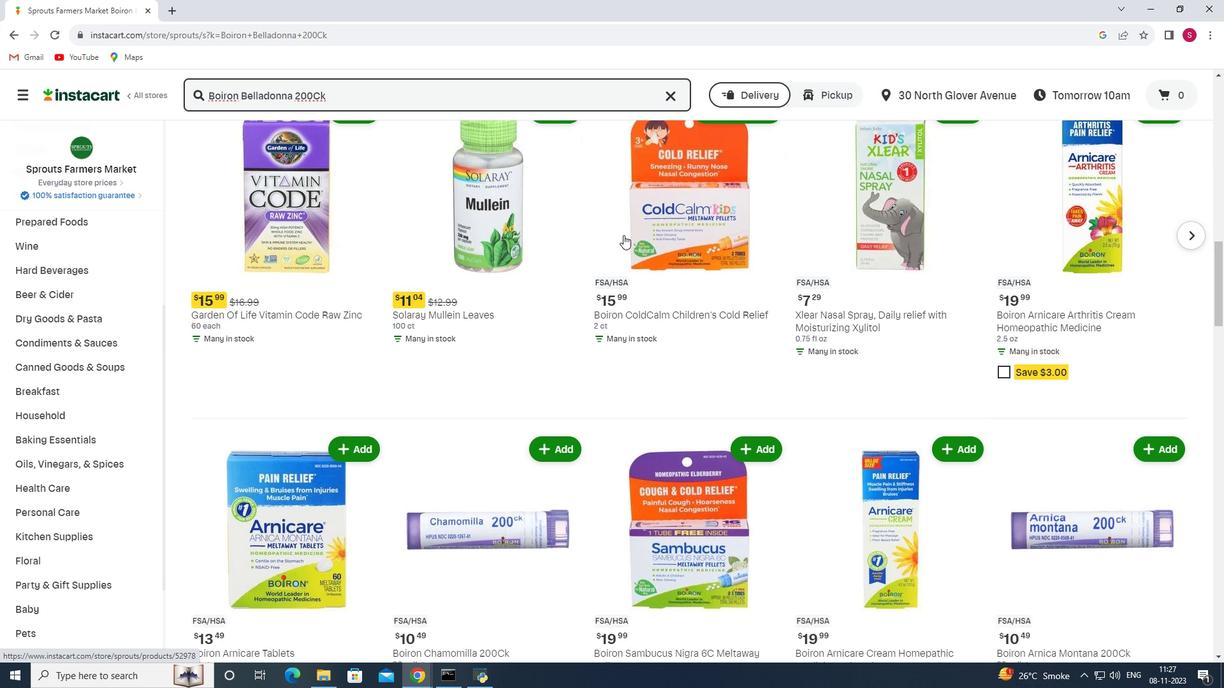 
Action: Mouse scrolled (623, 234) with delta (0, 0)
Screenshot: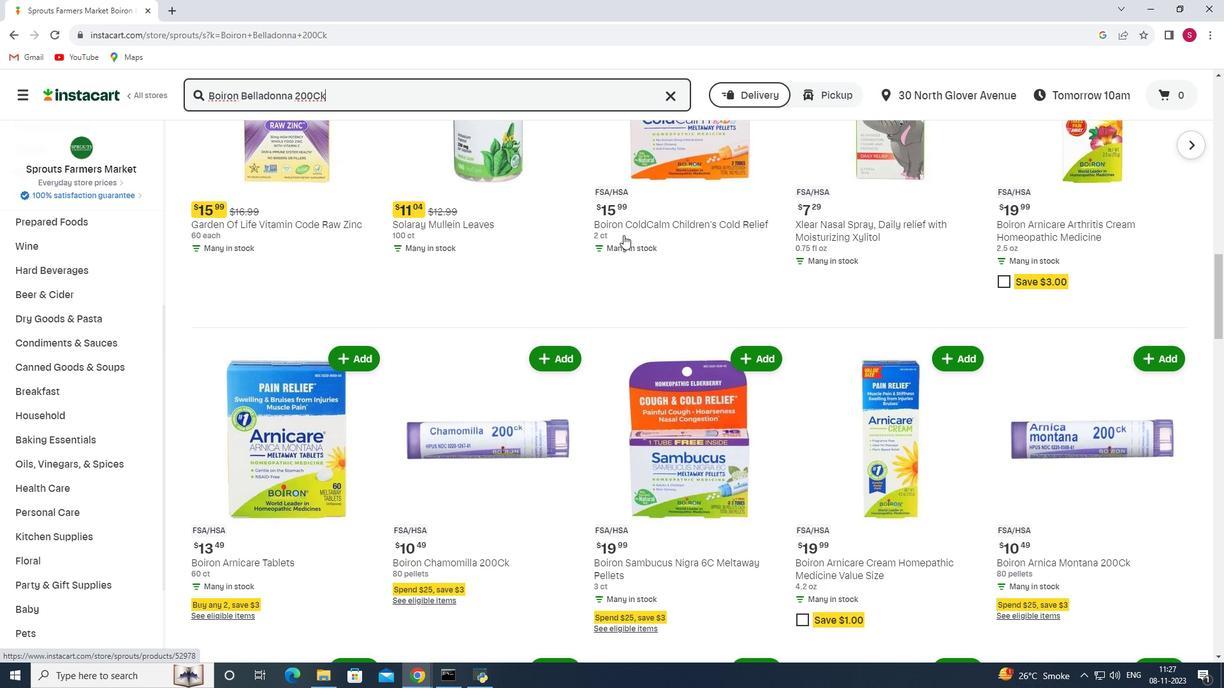 
Action: Mouse scrolled (623, 234) with delta (0, 0)
Screenshot: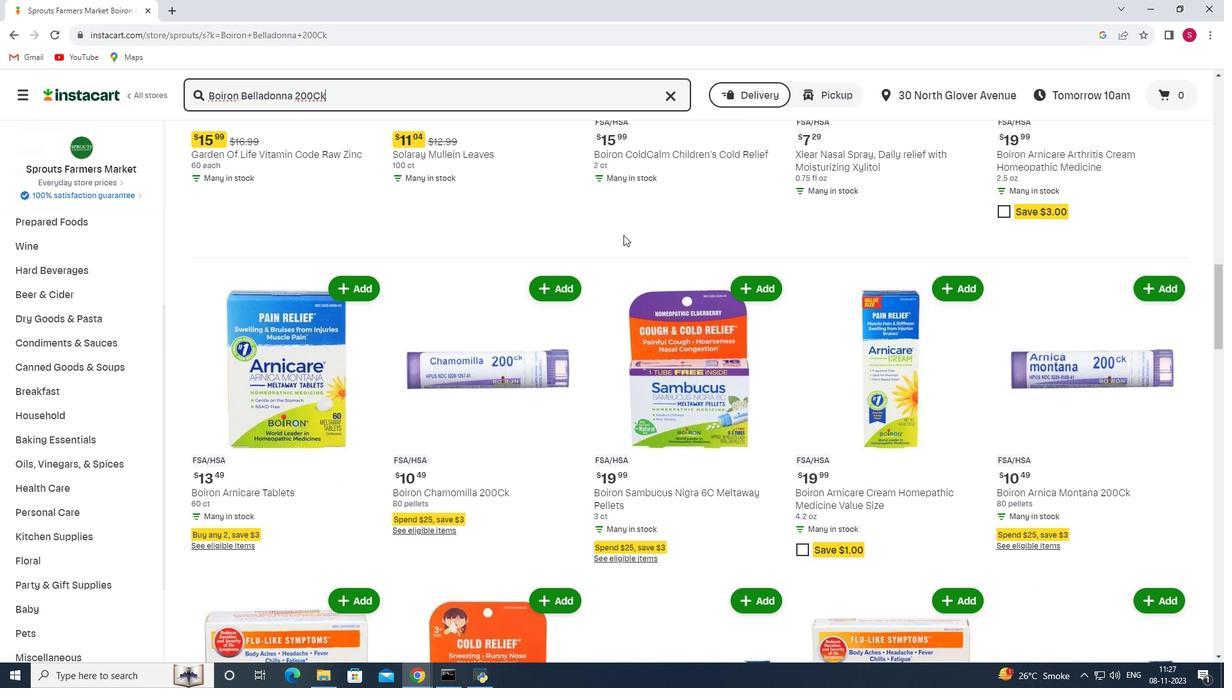 
Action: Mouse scrolled (623, 234) with delta (0, 0)
Screenshot: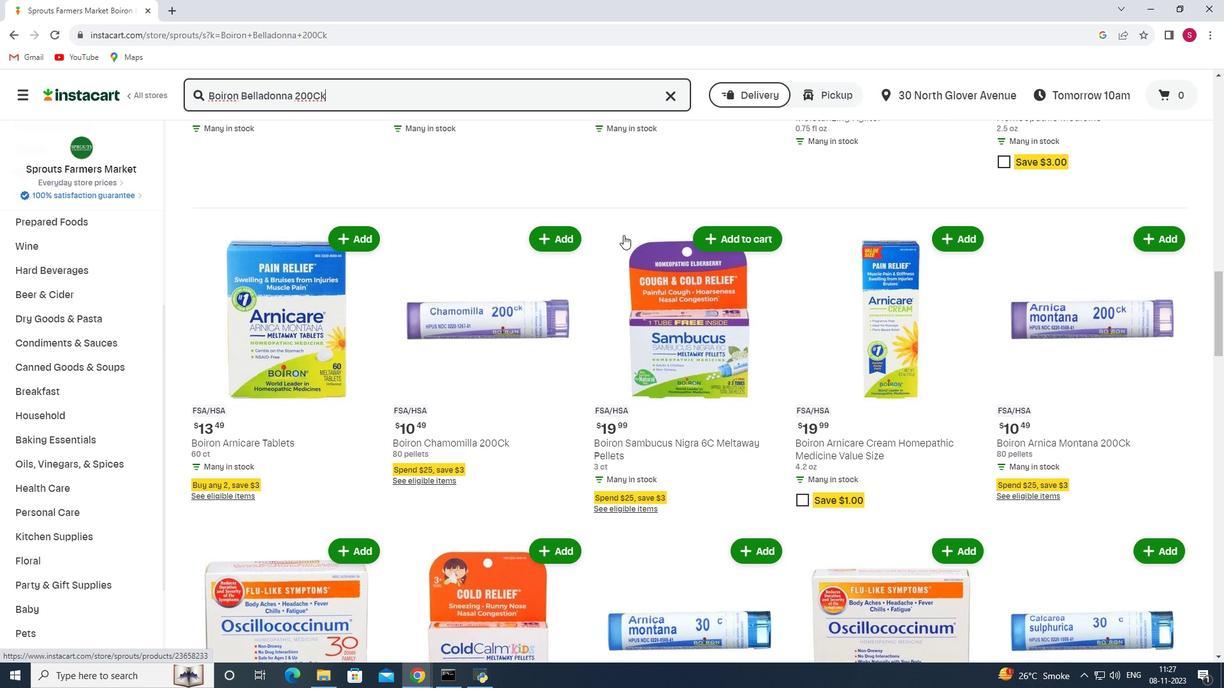 
Action: Mouse scrolled (623, 234) with delta (0, 0)
Screenshot: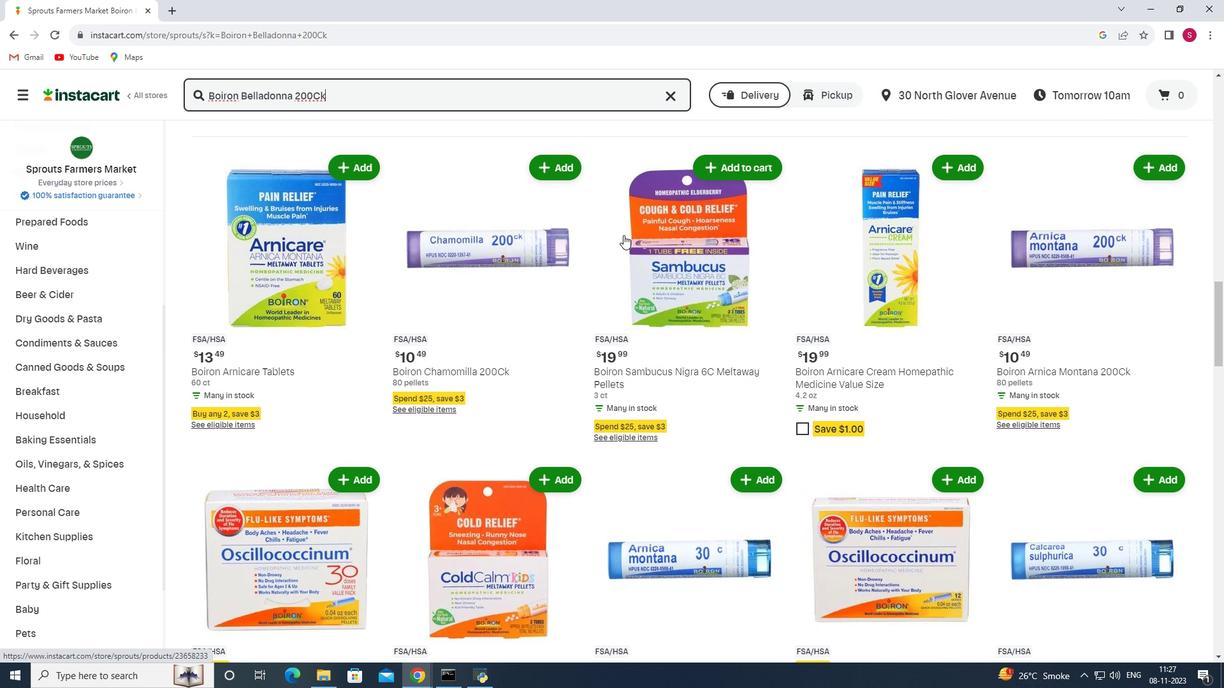 
Action: Mouse scrolled (623, 234) with delta (0, 0)
Screenshot: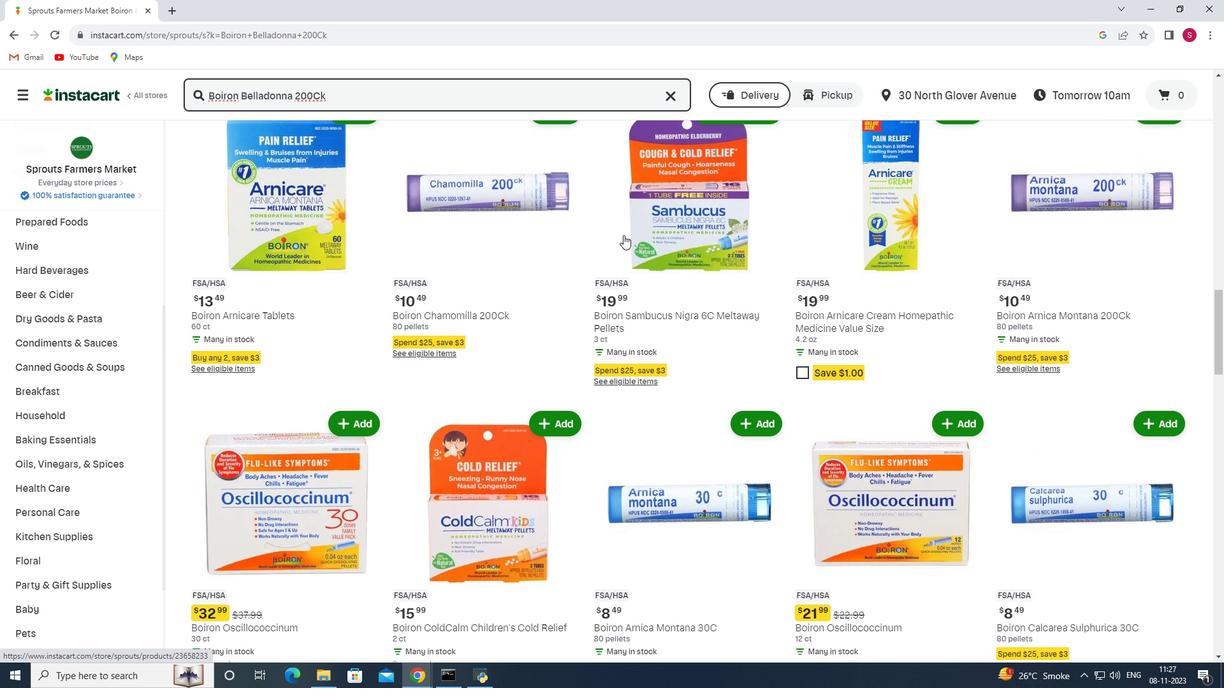 
Action: Mouse scrolled (623, 234) with delta (0, 0)
Screenshot: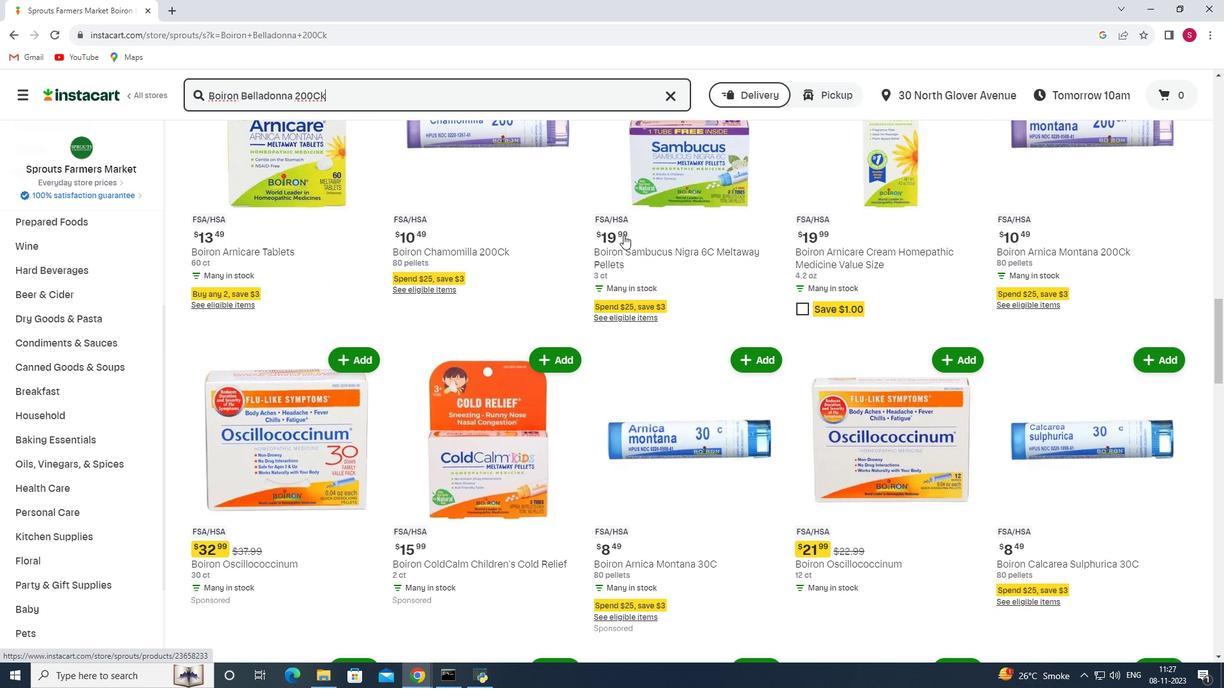 
Action: Mouse scrolled (623, 234) with delta (0, 0)
Screenshot: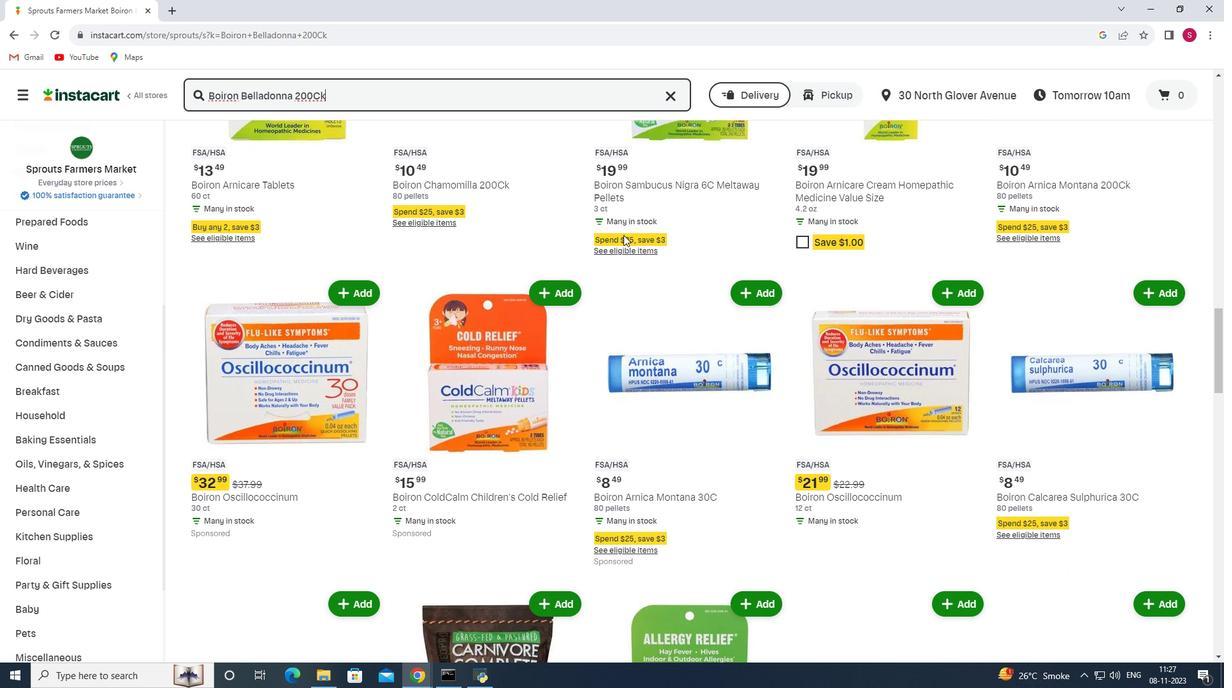 
Action: Mouse scrolled (623, 234) with delta (0, 0)
Screenshot: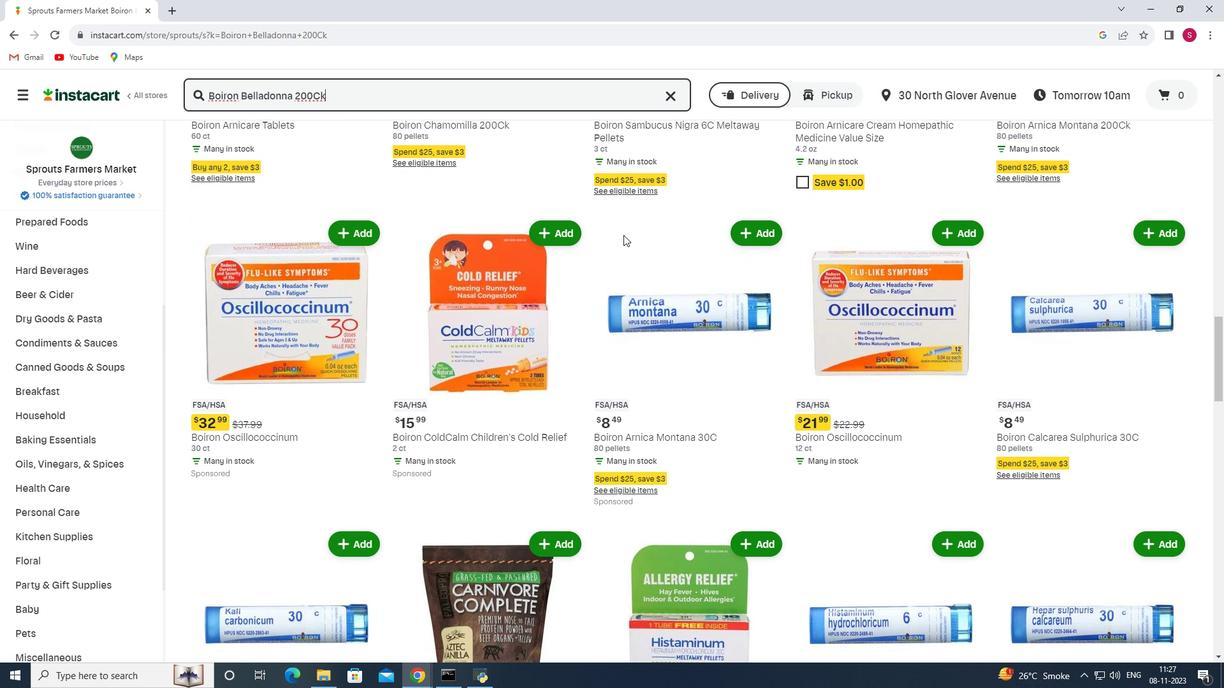 
Action: Mouse scrolled (623, 234) with delta (0, 0)
Screenshot: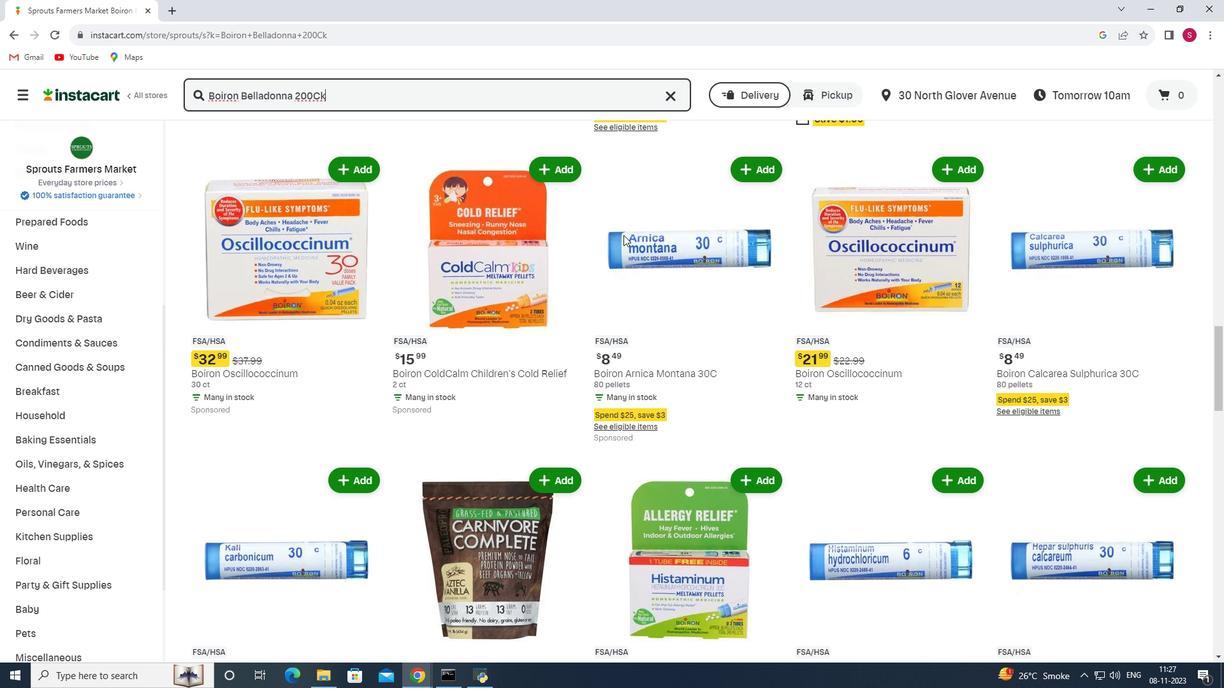 
Action: Mouse scrolled (623, 234) with delta (0, 0)
Screenshot: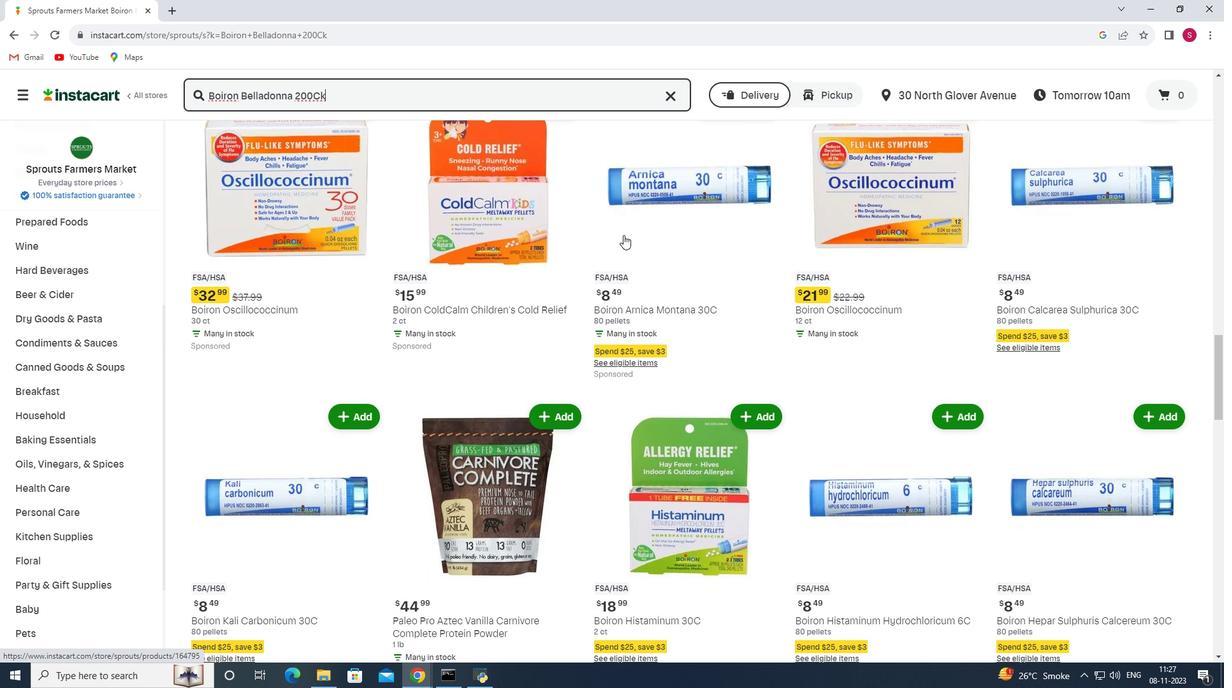 
Action: Mouse scrolled (623, 234) with delta (0, 0)
Screenshot: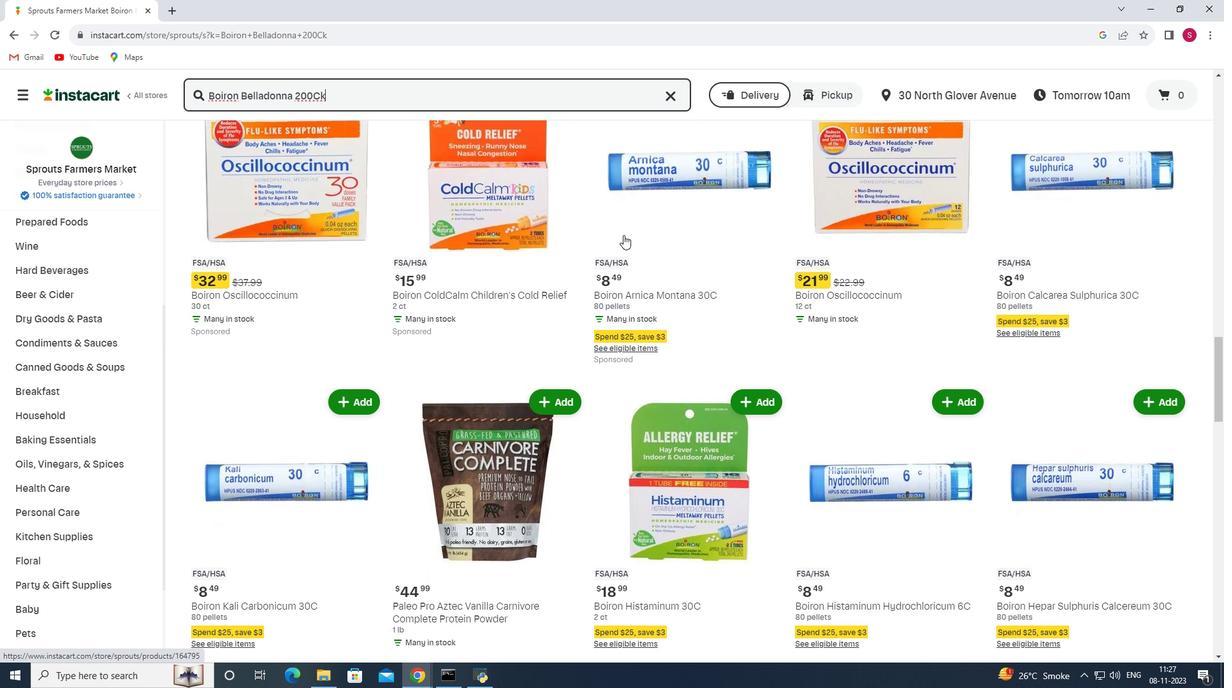
Action: Mouse scrolled (623, 234) with delta (0, 0)
Screenshot: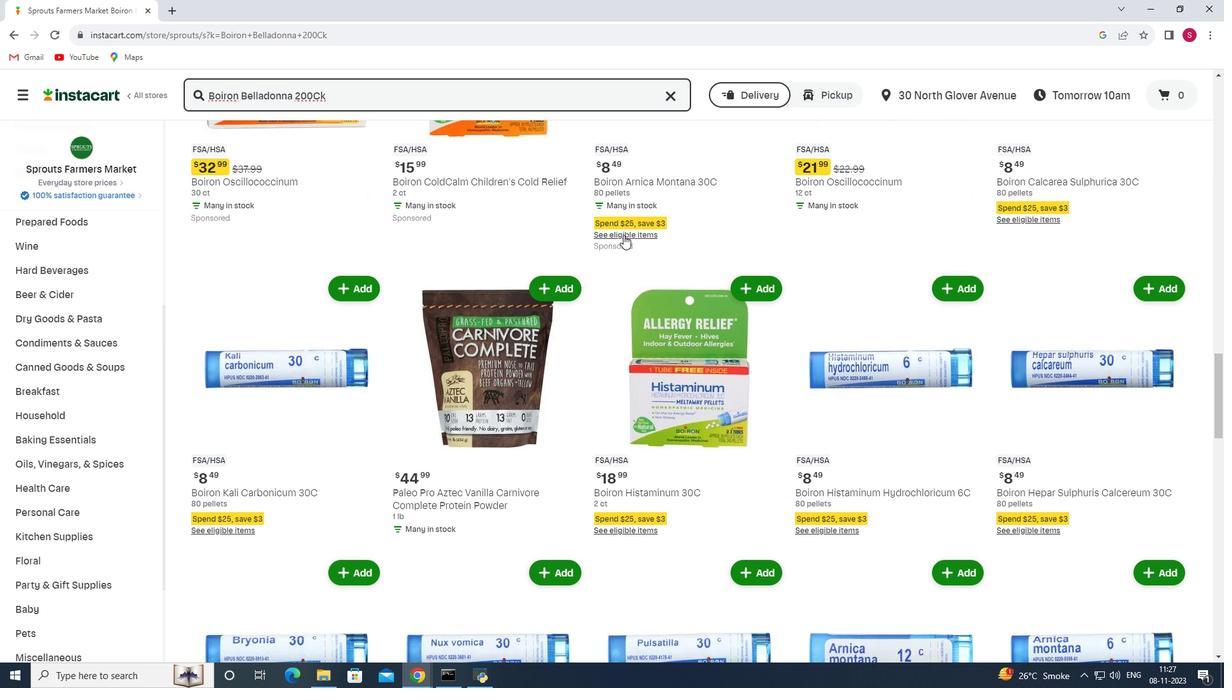 
Action: Mouse scrolled (623, 234) with delta (0, 0)
Screenshot: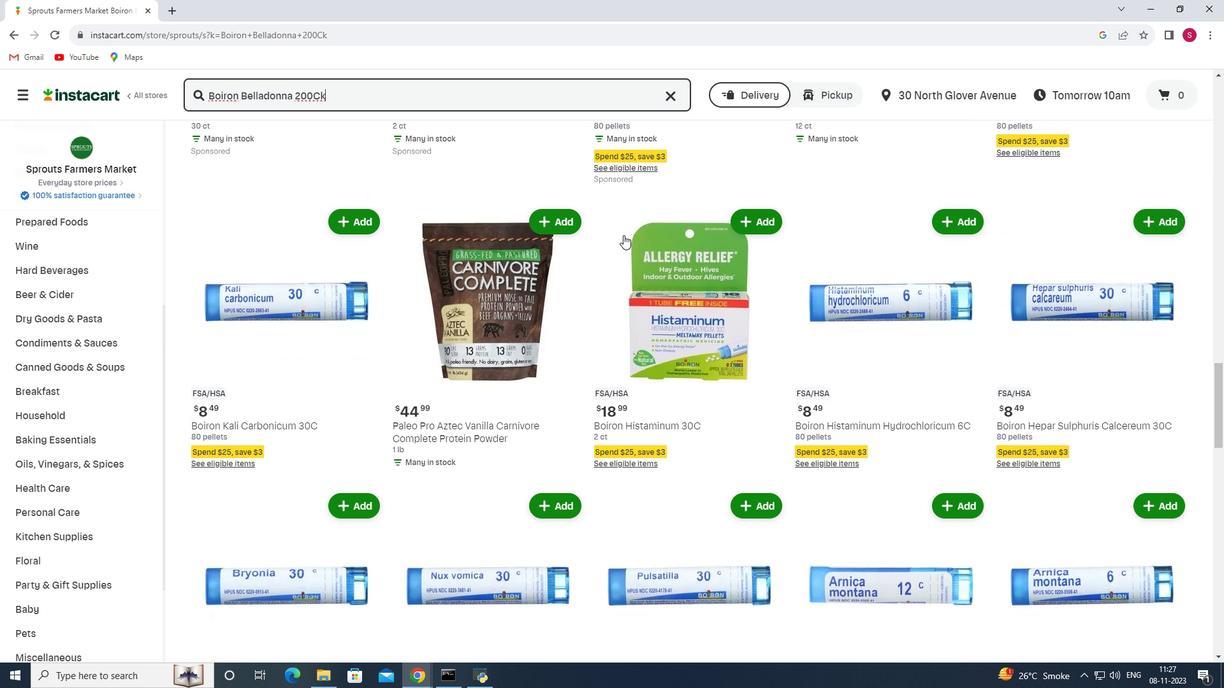 
Action: Mouse scrolled (623, 234) with delta (0, 0)
Screenshot: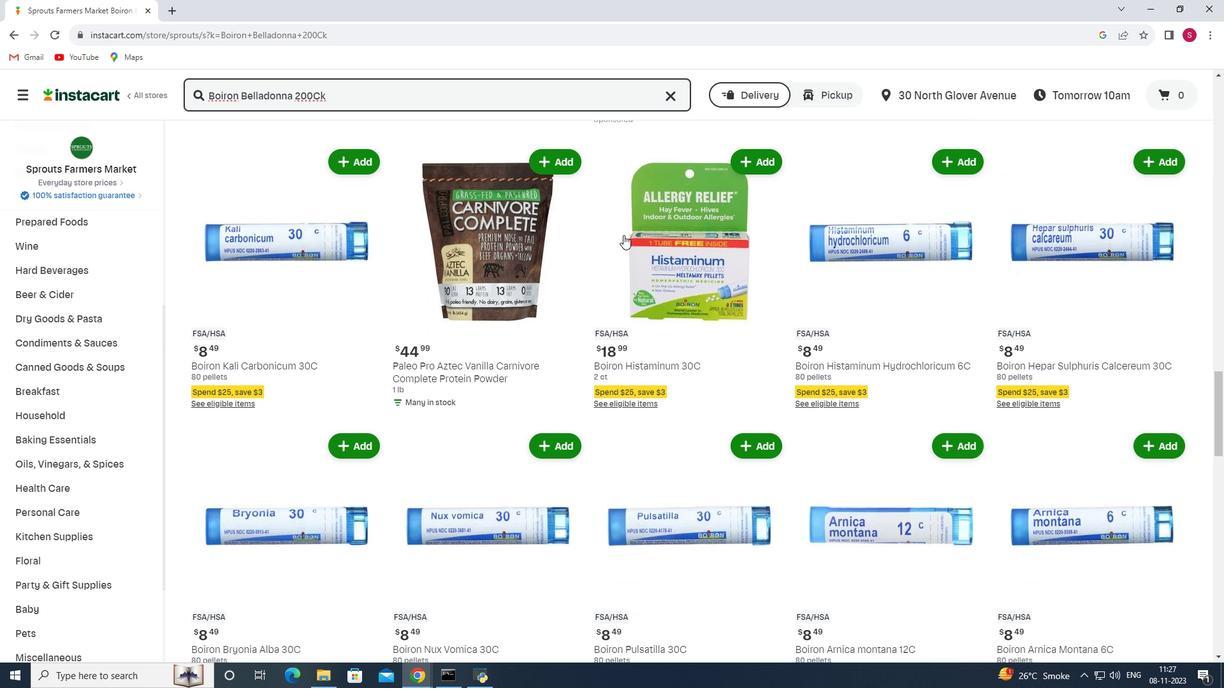 
Action: Mouse scrolled (623, 234) with delta (0, 0)
Screenshot: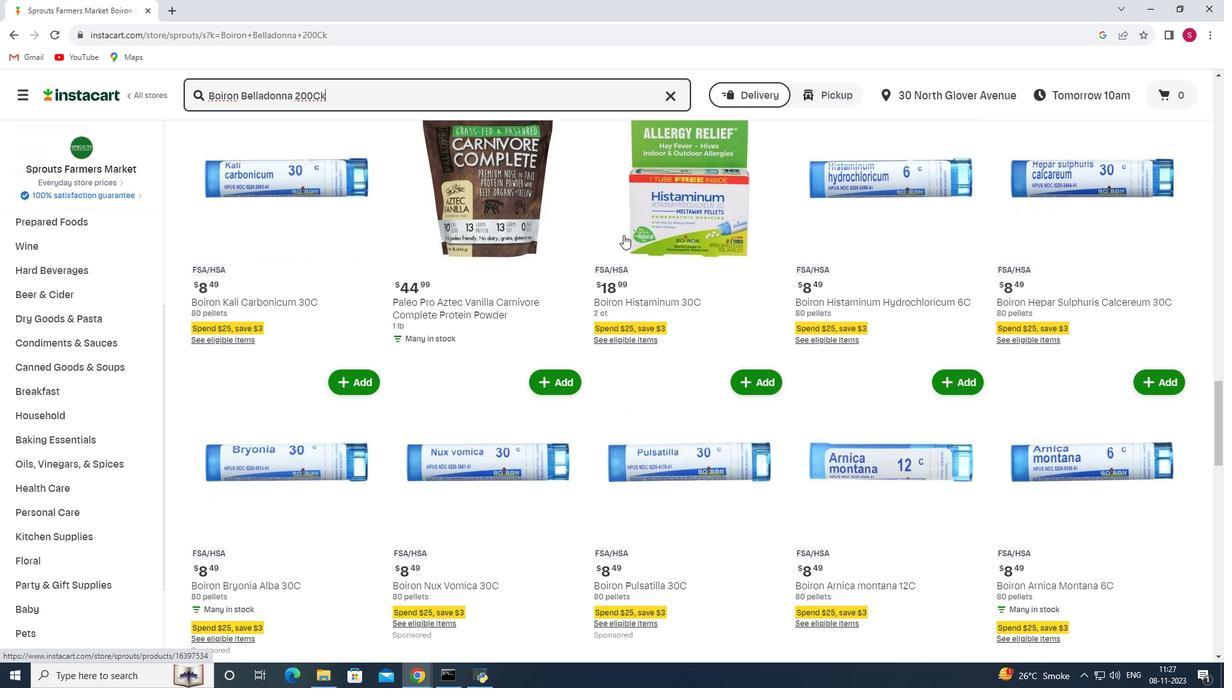 
Action: Mouse scrolled (623, 234) with delta (0, 0)
Screenshot: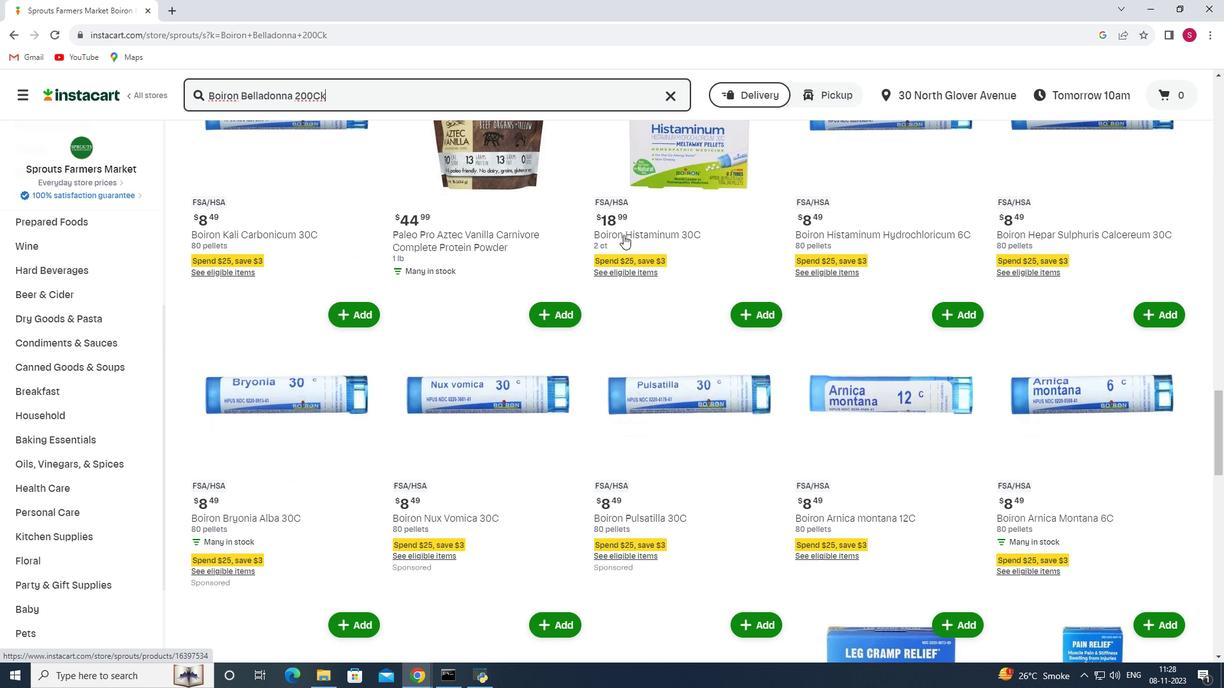 
Action: Mouse scrolled (623, 234) with delta (0, 0)
Screenshot: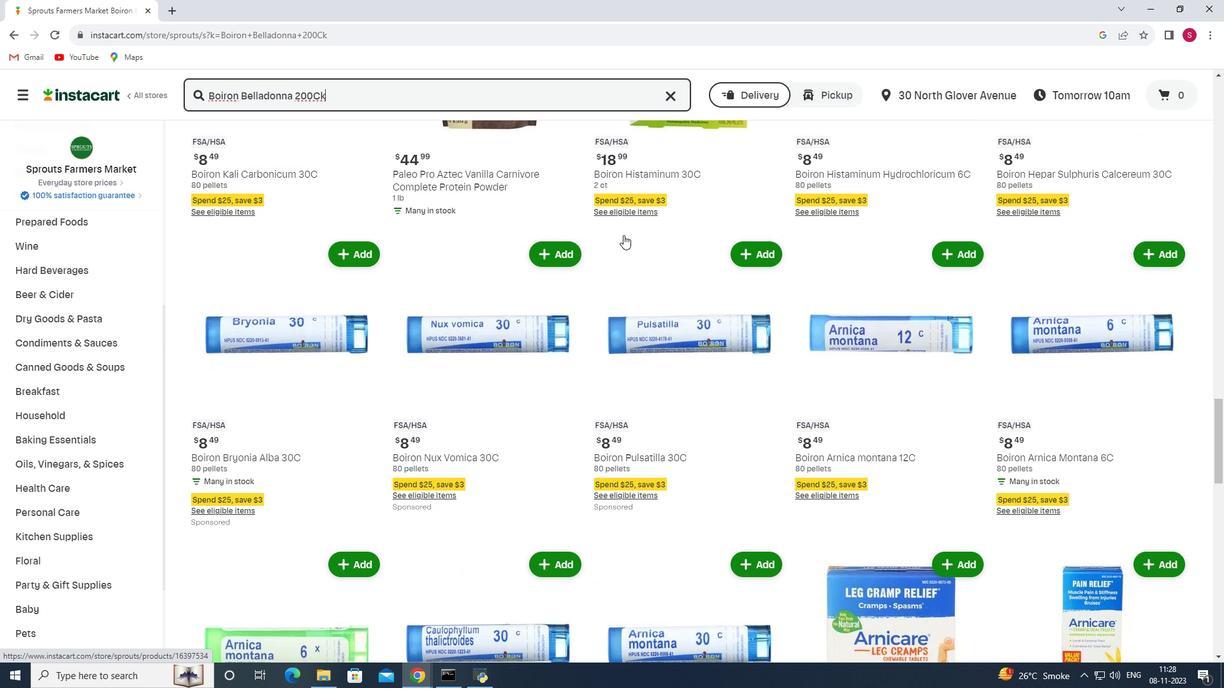 
Action: Mouse scrolled (623, 234) with delta (0, 0)
Screenshot: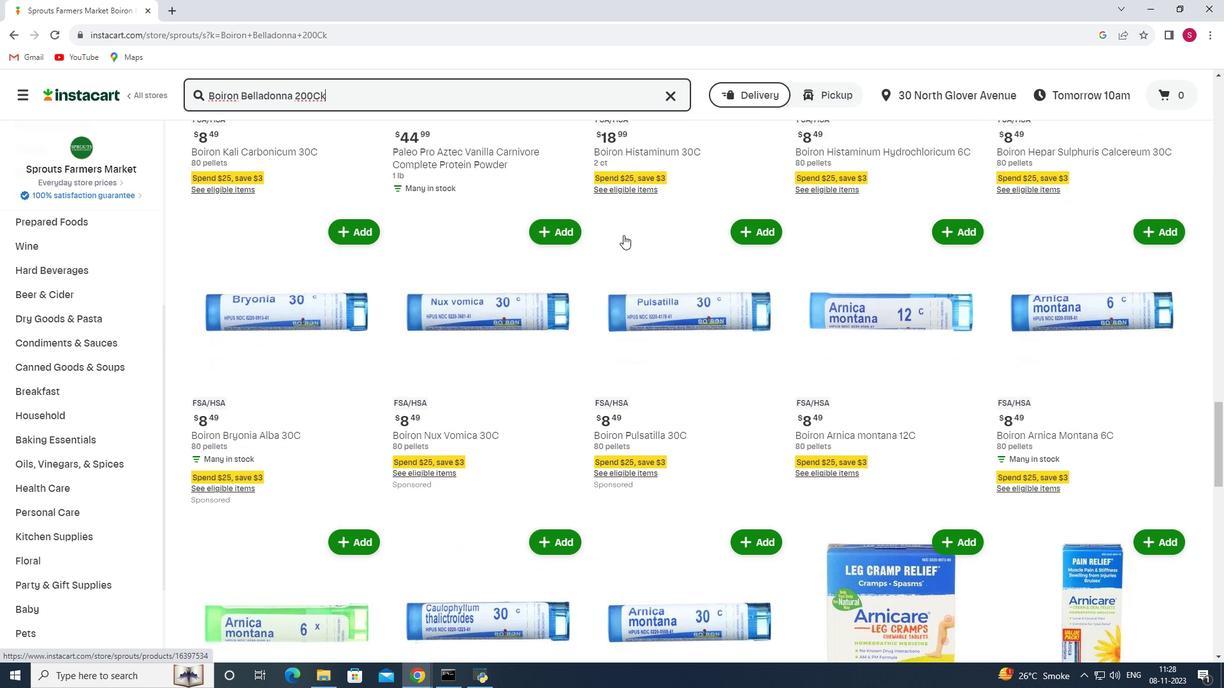 
Action: Mouse scrolled (623, 234) with delta (0, 0)
Screenshot: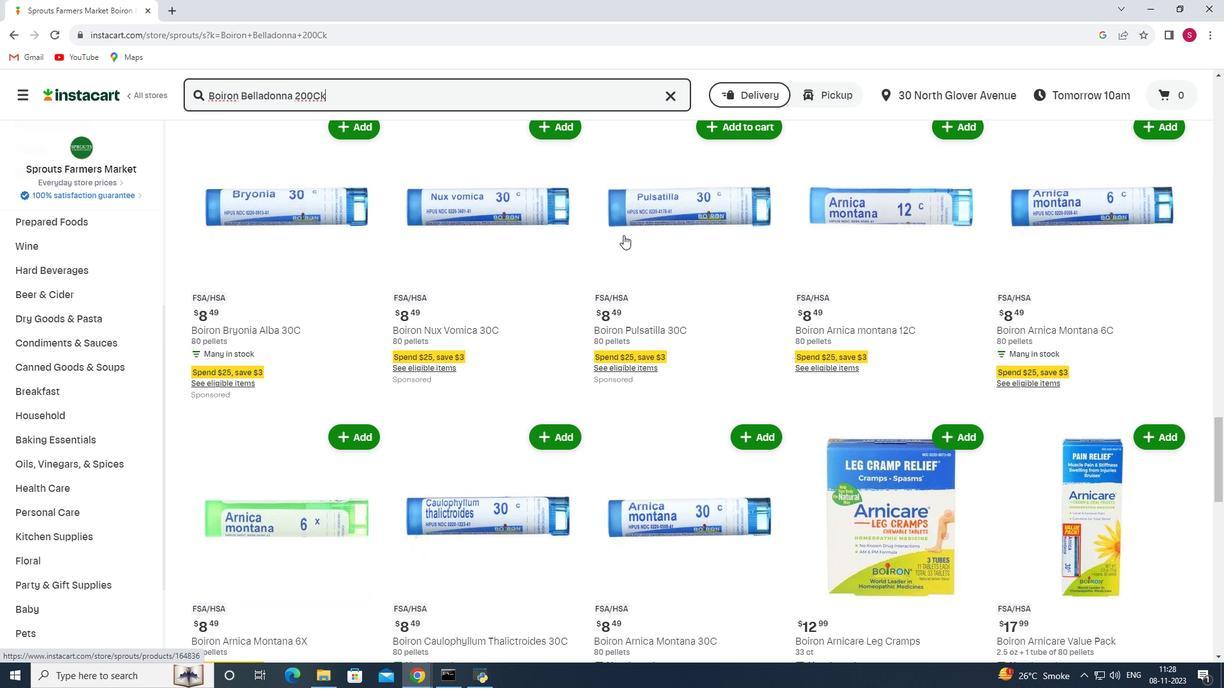 
Action: Mouse scrolled (623, 234) with delta (0, 0)
Screenshot: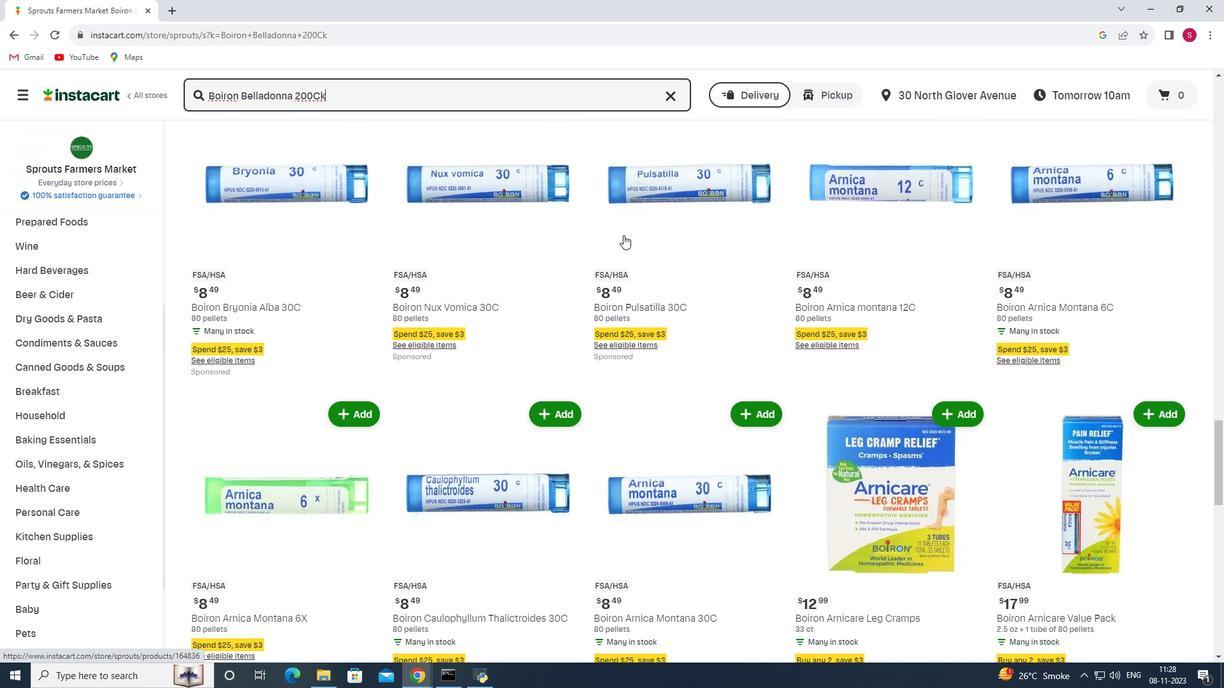 
Action: Mouse scrolled (623, 234) with delta (0, 0)
Screenshot: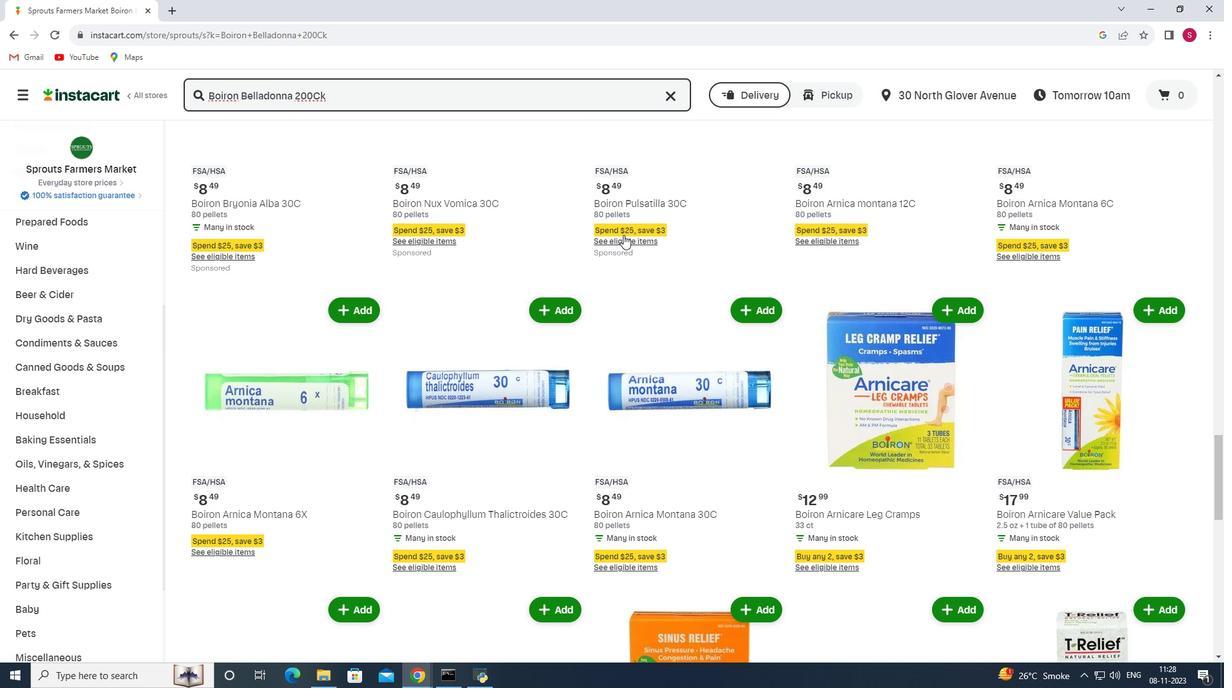 
Action: Mouse scrolled (623, 234) with delta (0, 0)
Screenshot: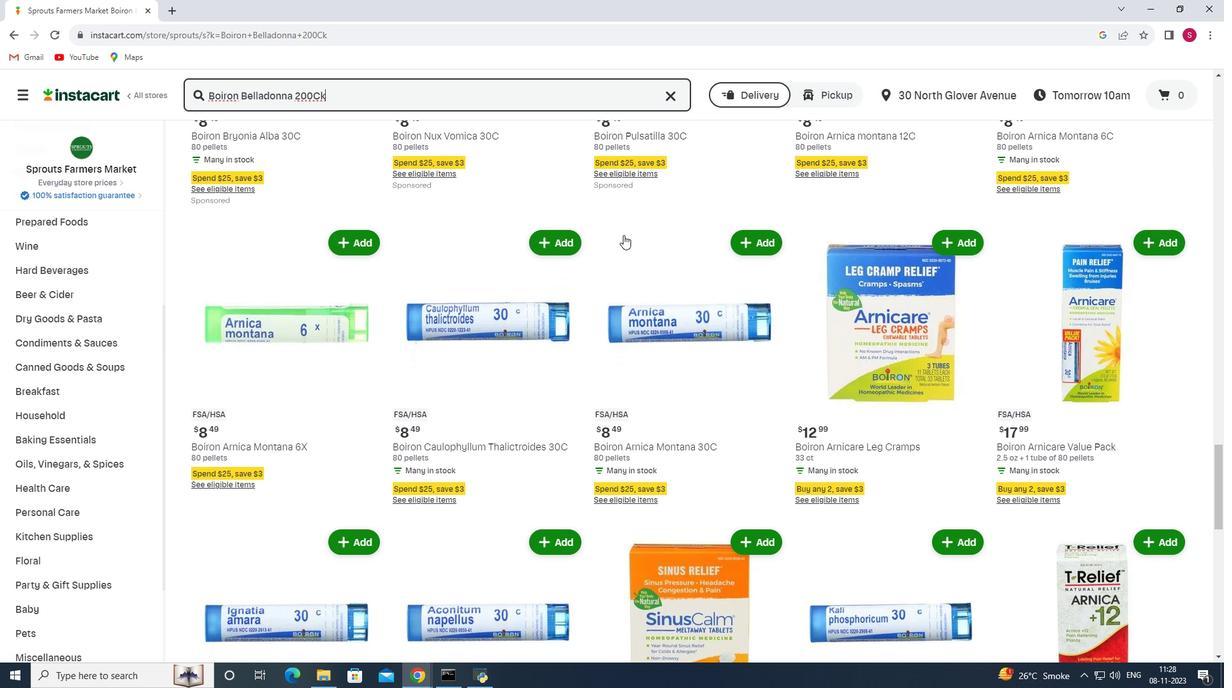 
Action: Mouse scrolled (623, 234) with delta (0, 0)
Screenshot: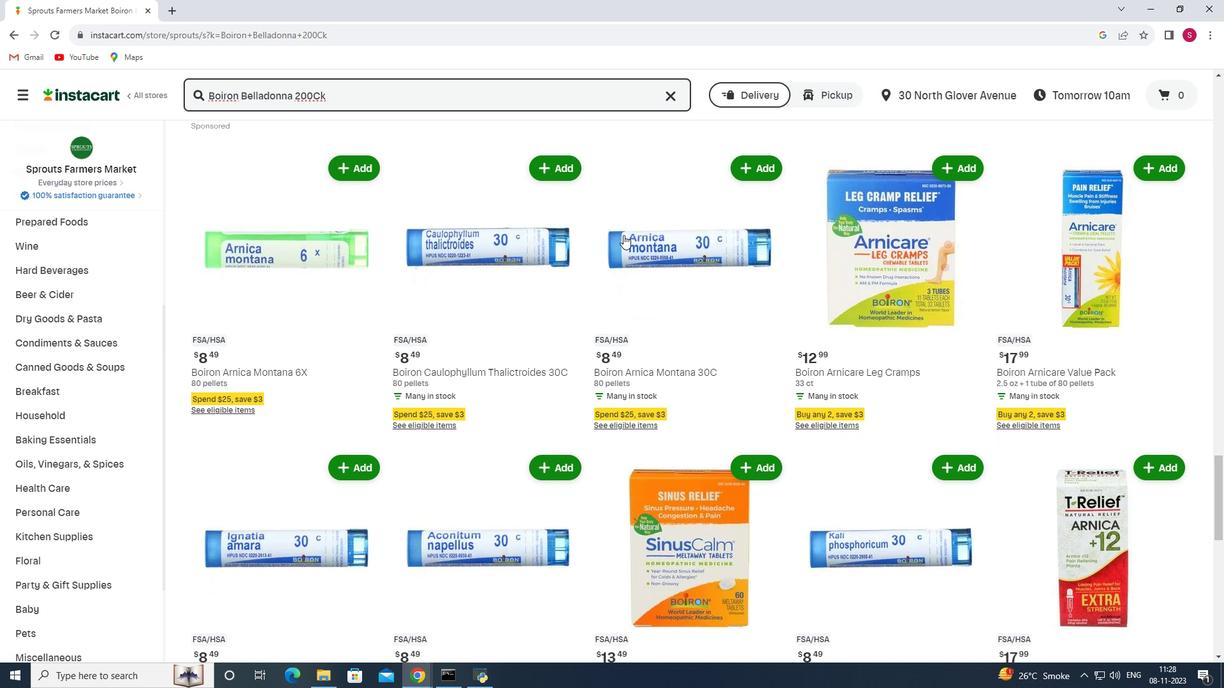 
Action: Mouse scrolled (623, 234) with delta (0, 0)
Screenshot: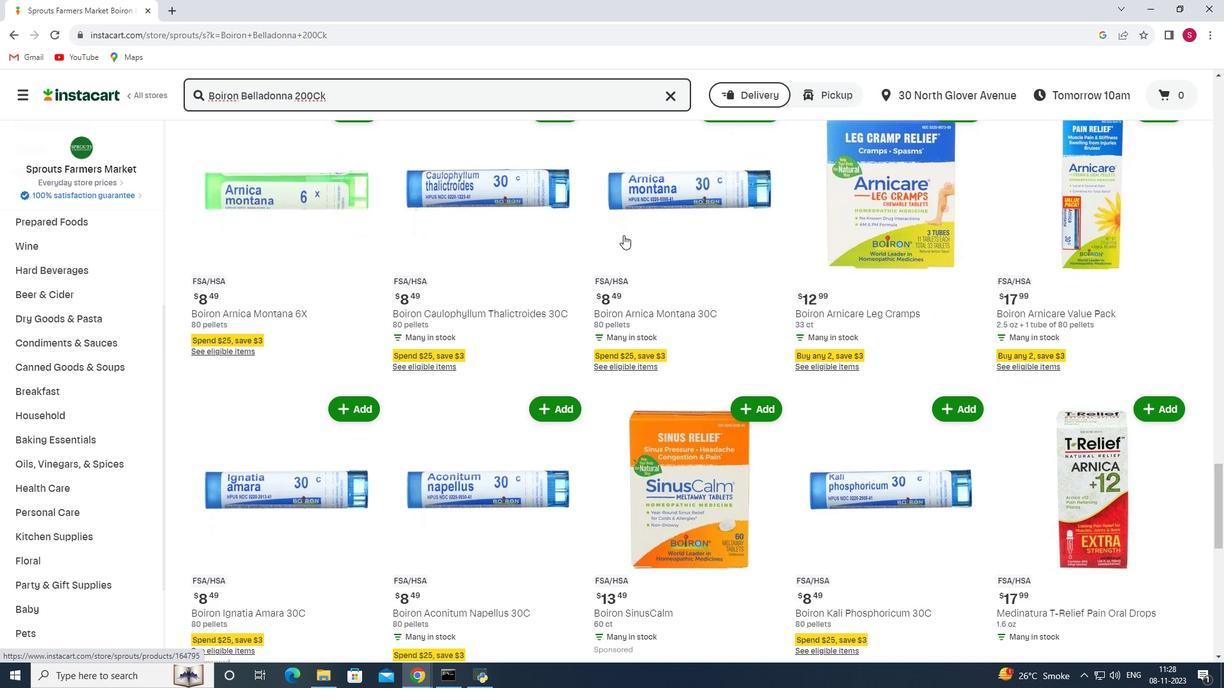 
Action: Mouse scrolled (623, 234) with delta (0, 0)
Screenshot: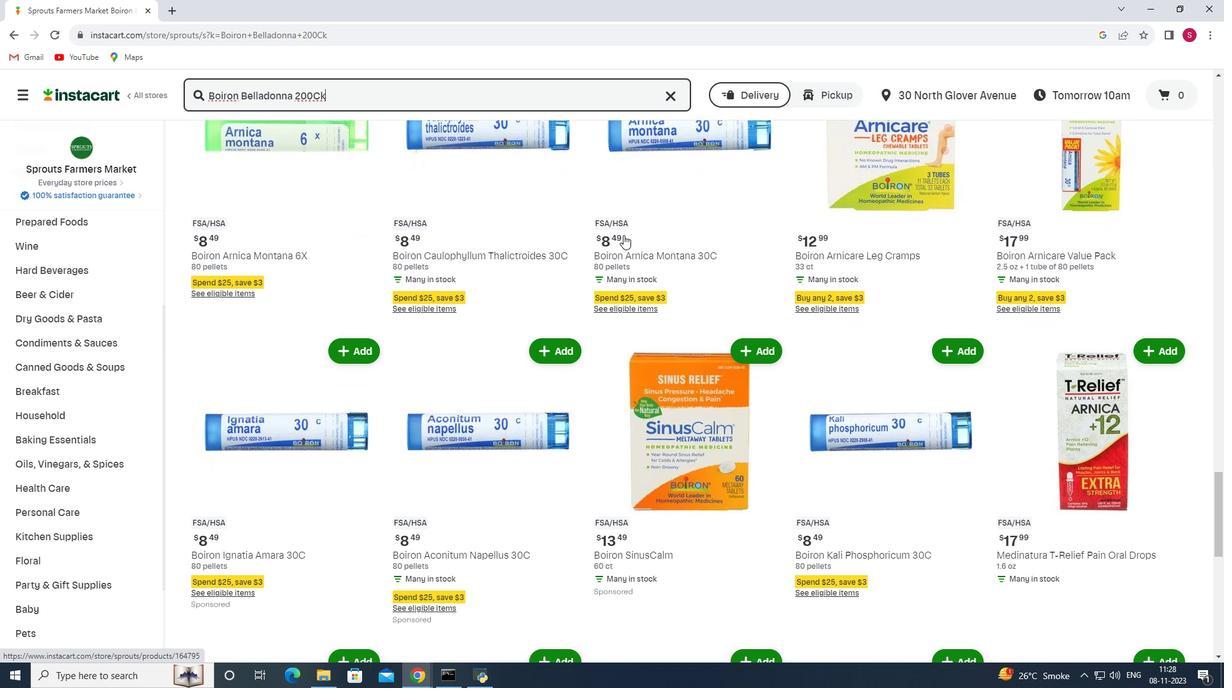 
Action: Mouse scrolled (623, 234) with delta (0, 0)
Screenshot: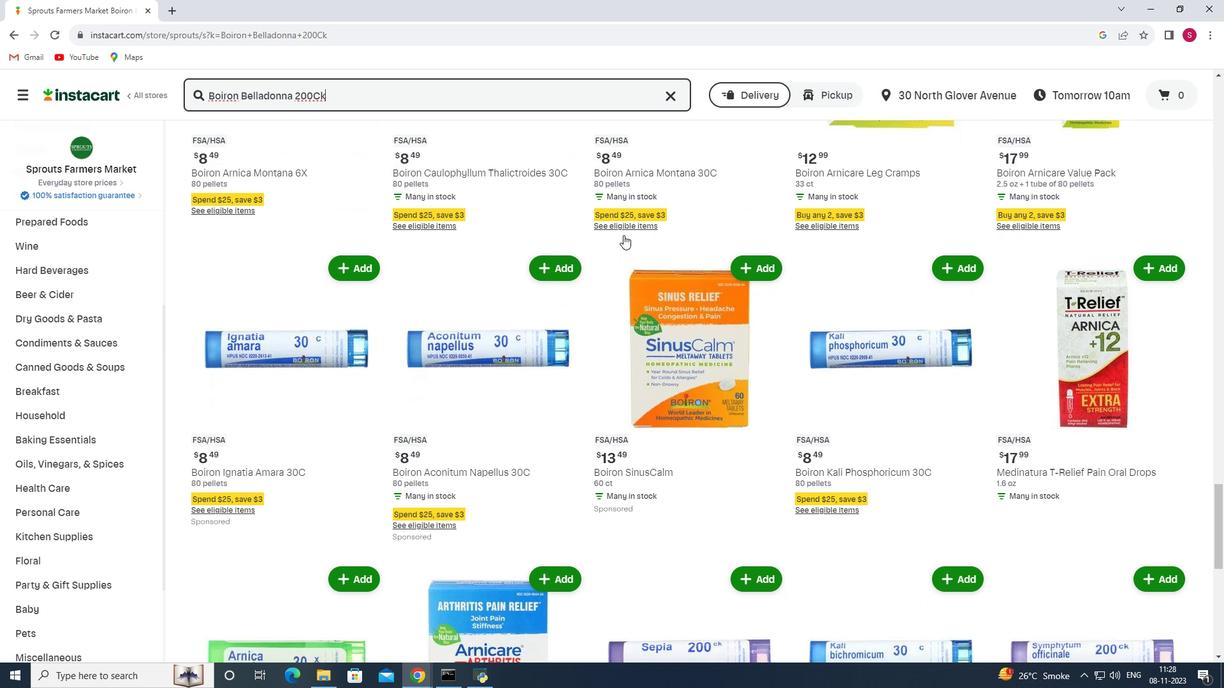 
Action: Mouse scrolled (623, 234) with delta (0, 0)
Screenshot: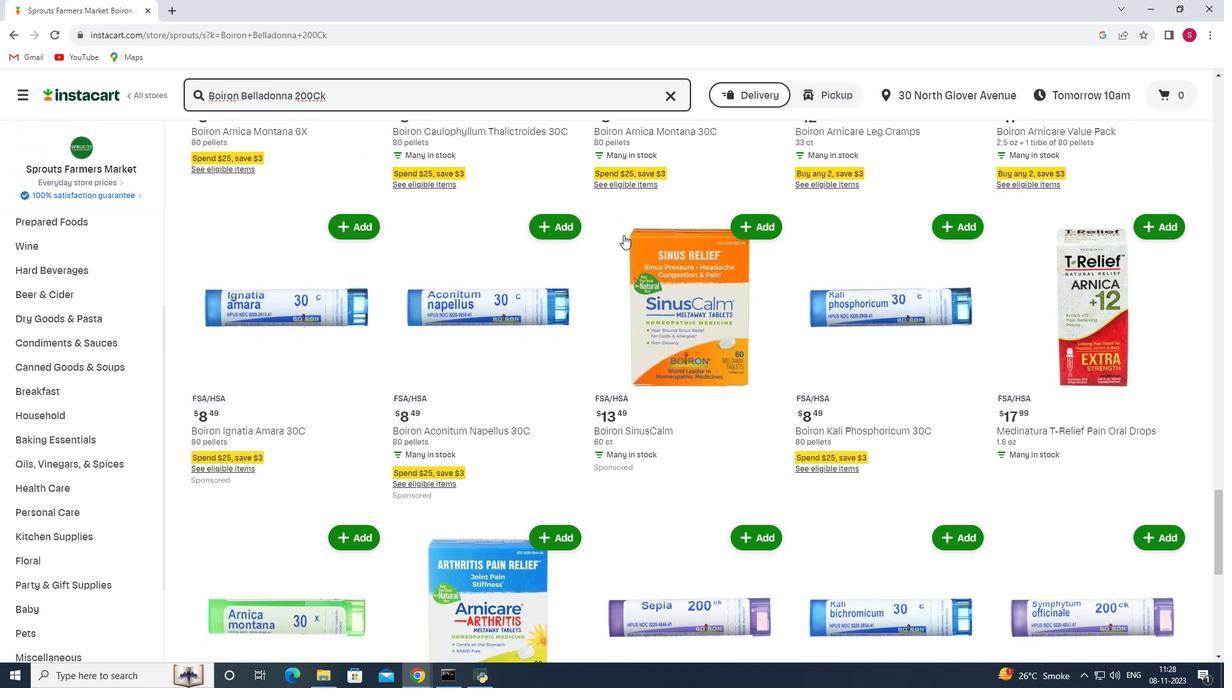 
Action: Mouse scrolled (623, 234) with delta (0, 0)
Screenshot: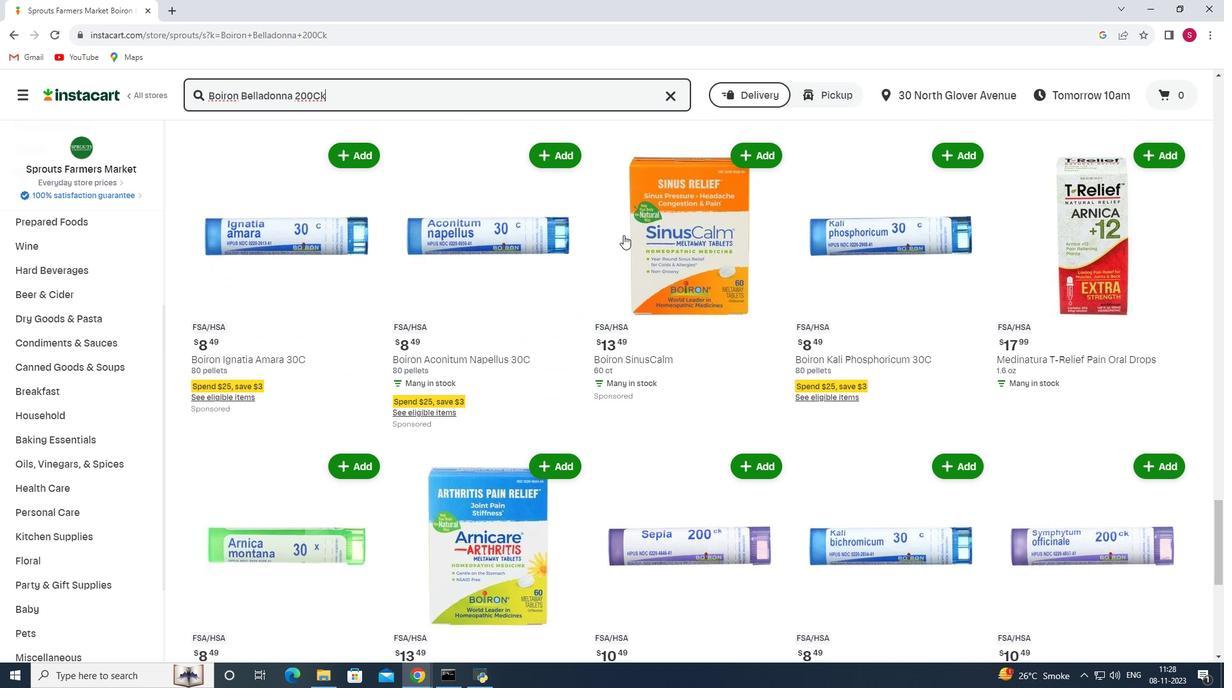 
Action: Mouse scrolled (623, 234) with delta (0, 0)
Screenshot: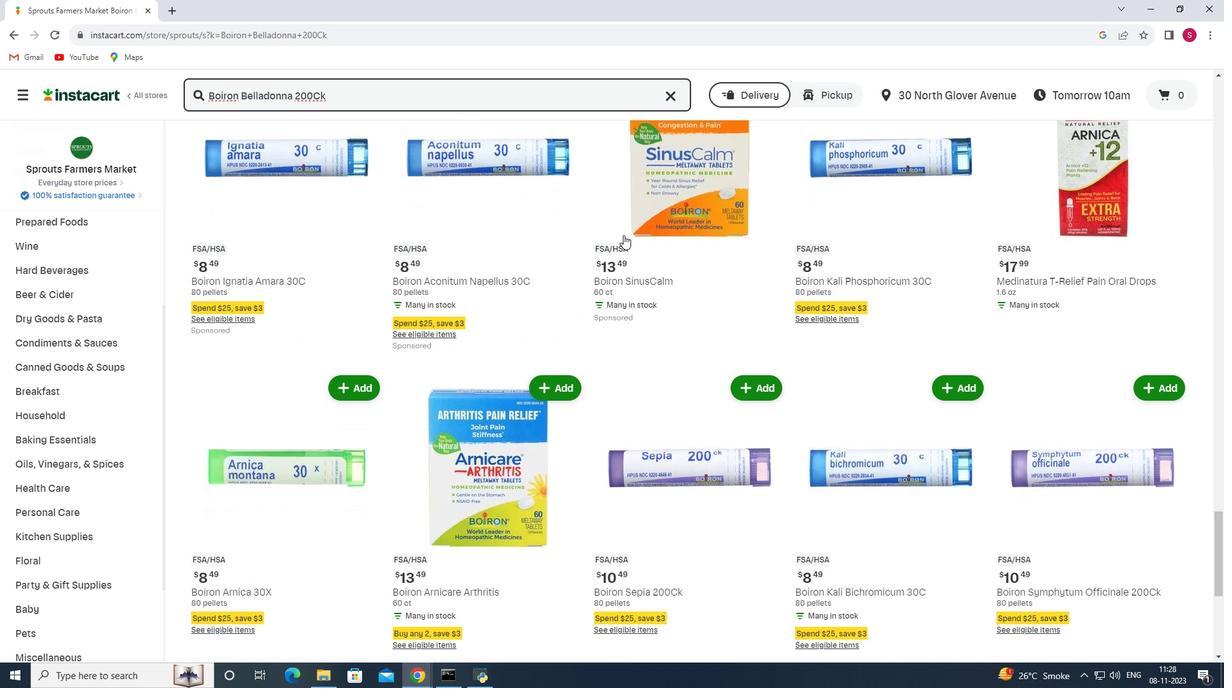 
Action: Mouse scrolled (623, 234) with delta (0, 0)
Screenshot: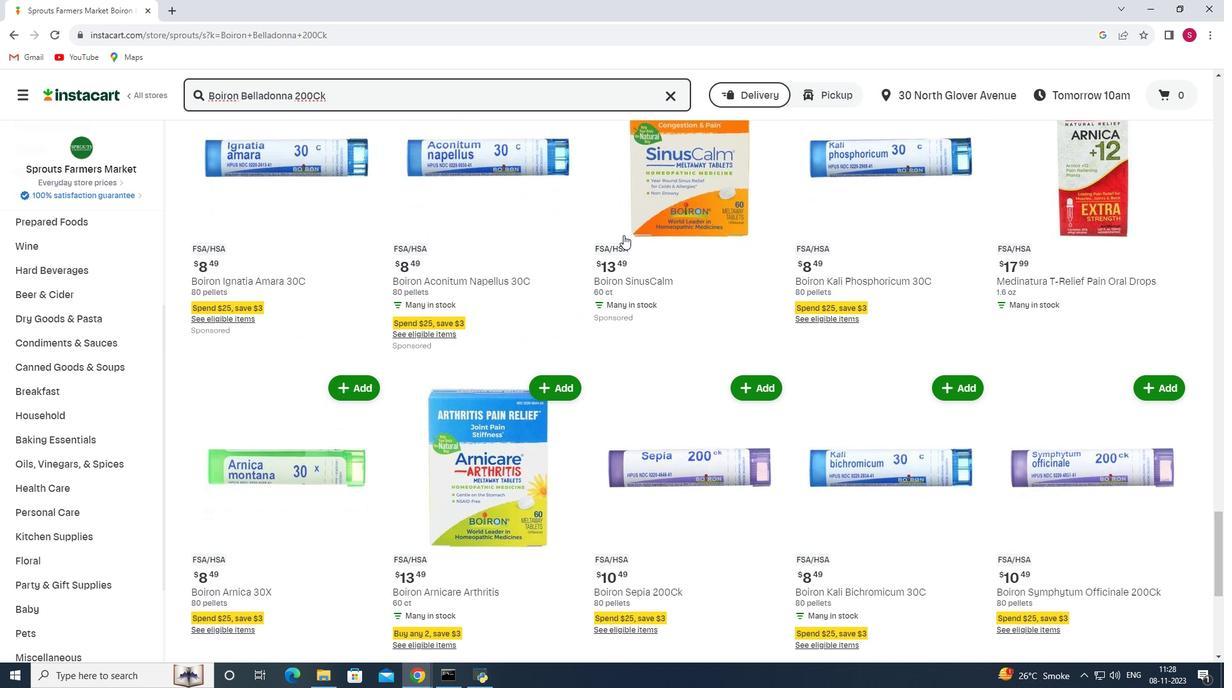 
Action: Mouse scrolled (623, 234) with delta (0, 0)
Screenshot: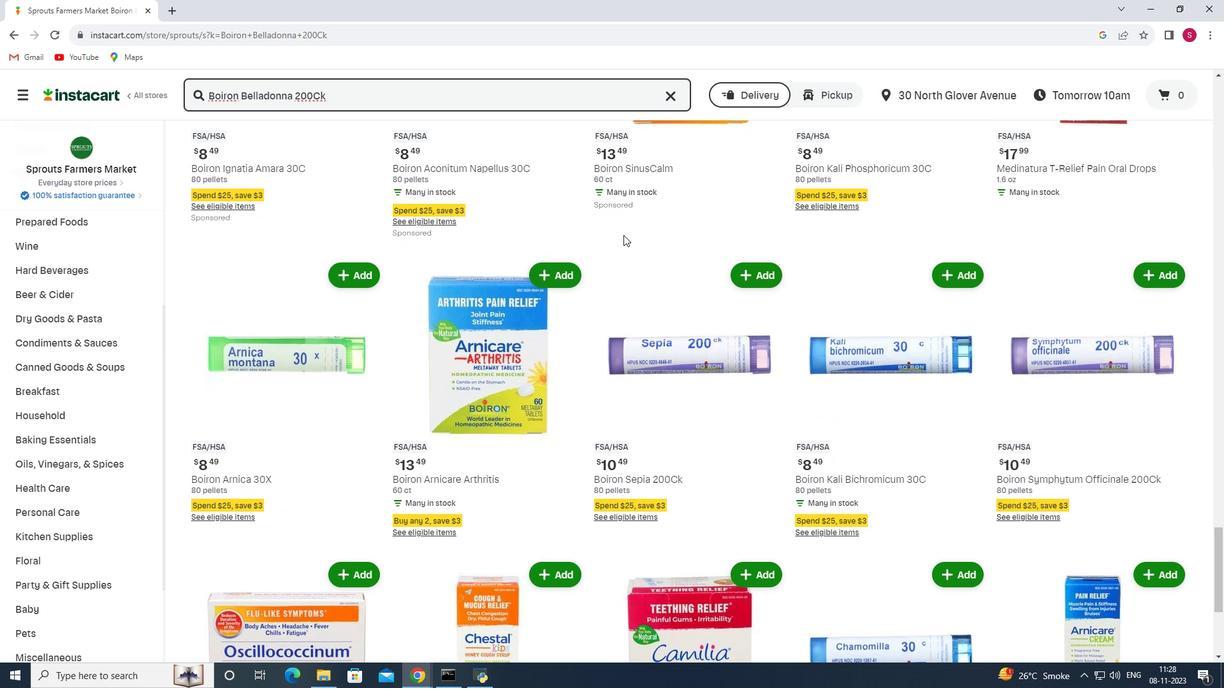 
Action: Mouse scrolled (623, 234) with delta (0, 0)
Screenshot: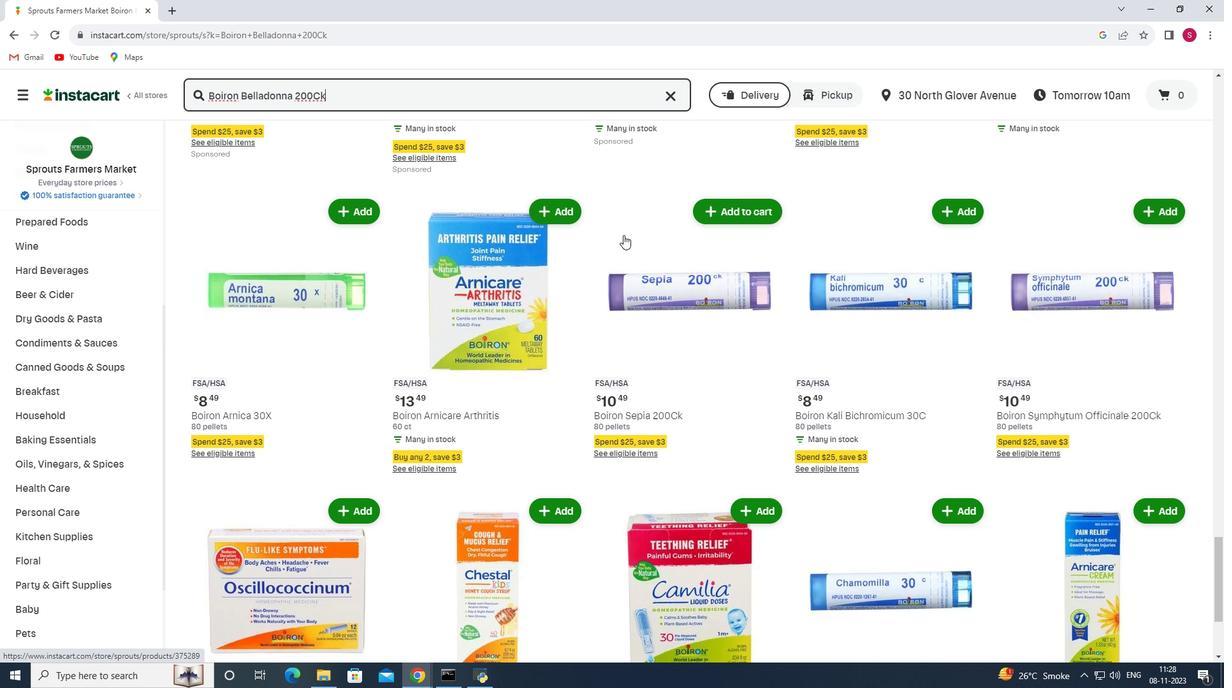 
Action: Mouse scrolled (623, 234) with delta (0, 0)
Screenshot: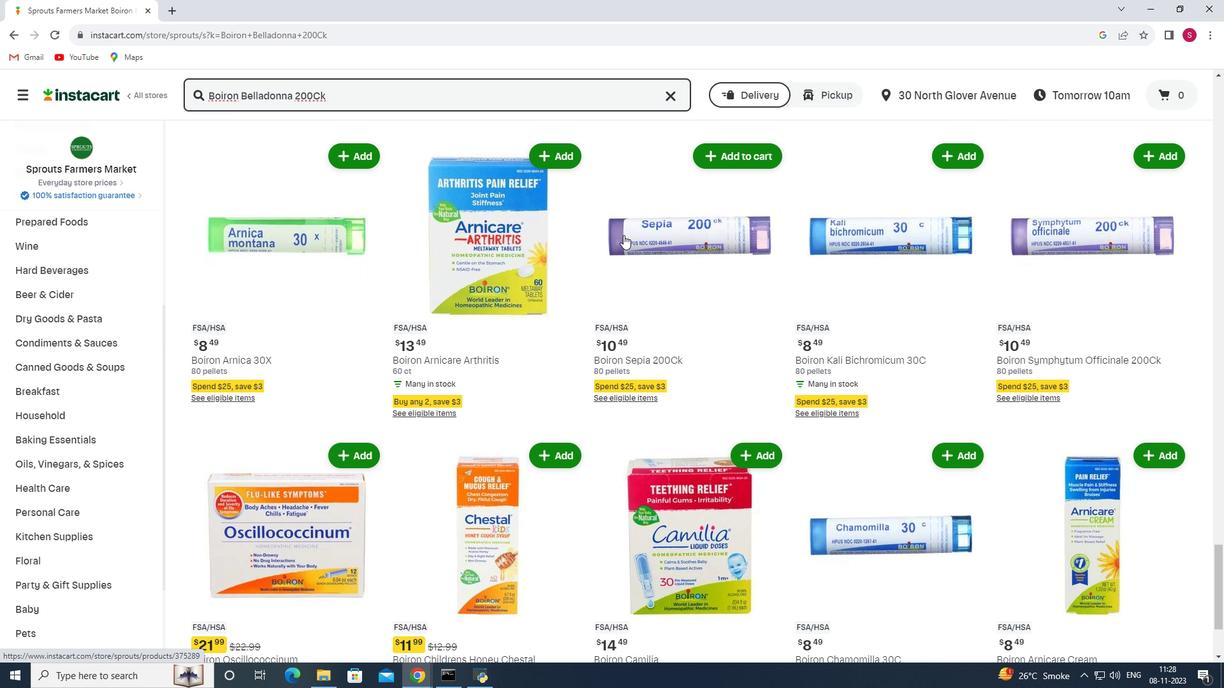 
Action: Mouse scrolled (623, 234) with delta (0, 0)
Screenshot: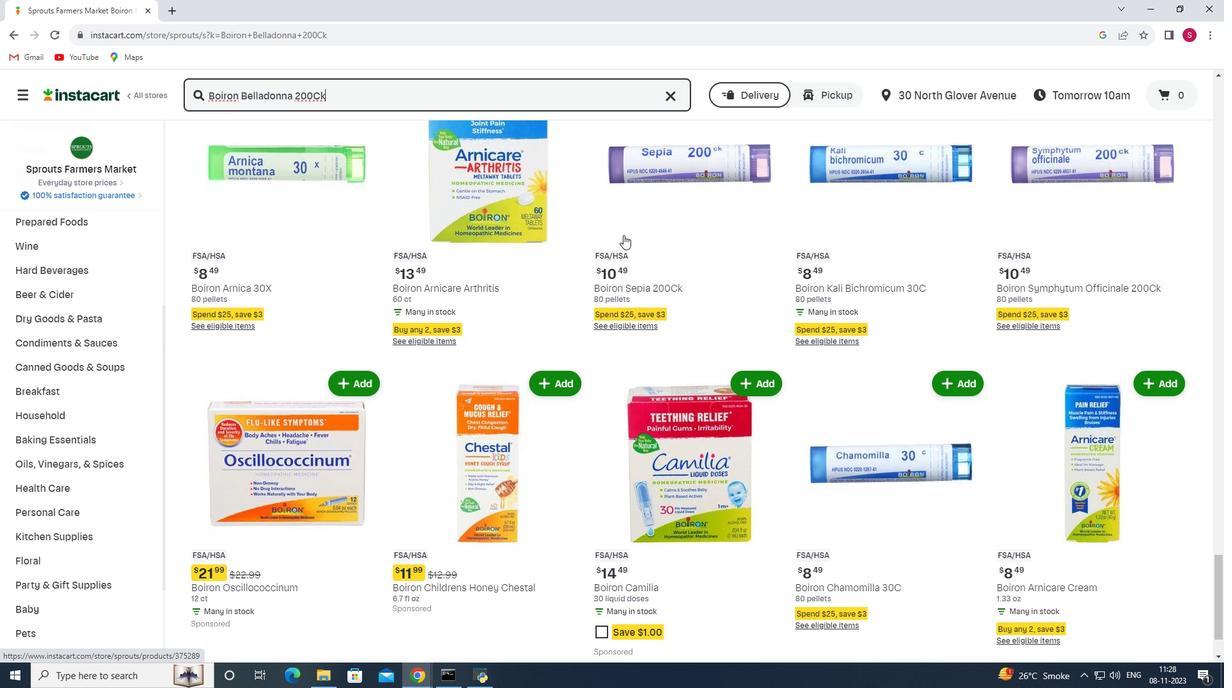 
Action: Mouse scrolled (623, 234) with delta (0, 0)
Screenshot: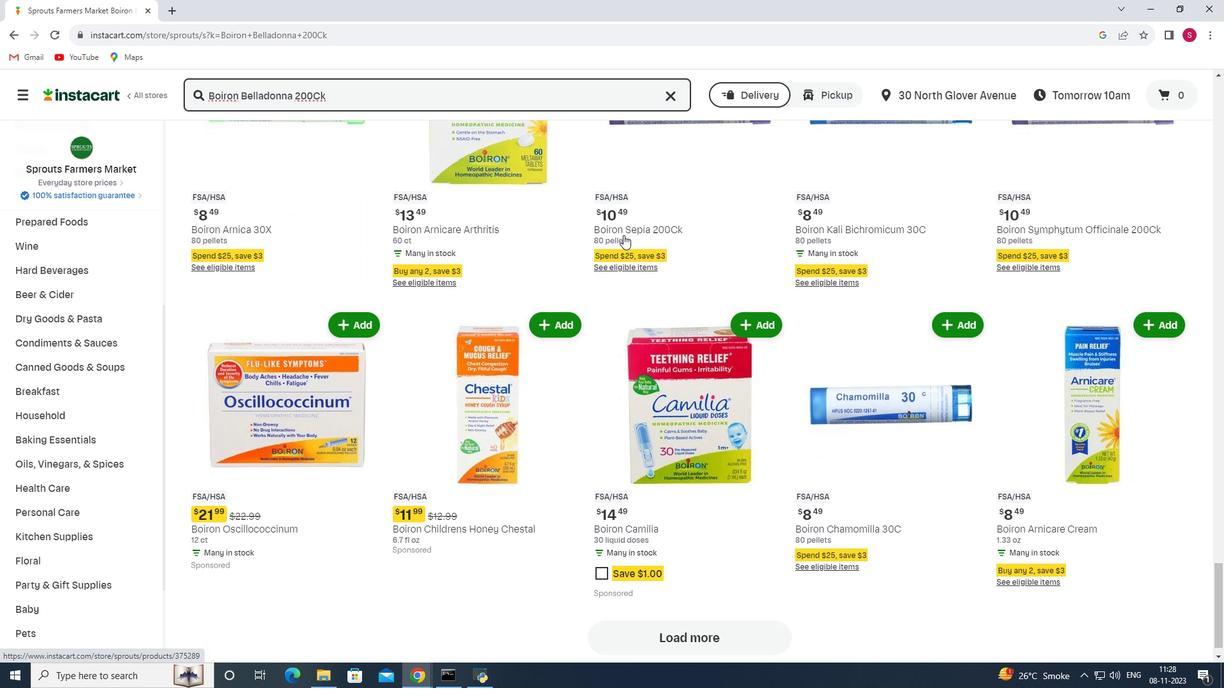 
Action: Mouse scrolled (623, 234) with delta (0, 0)
Screenshot: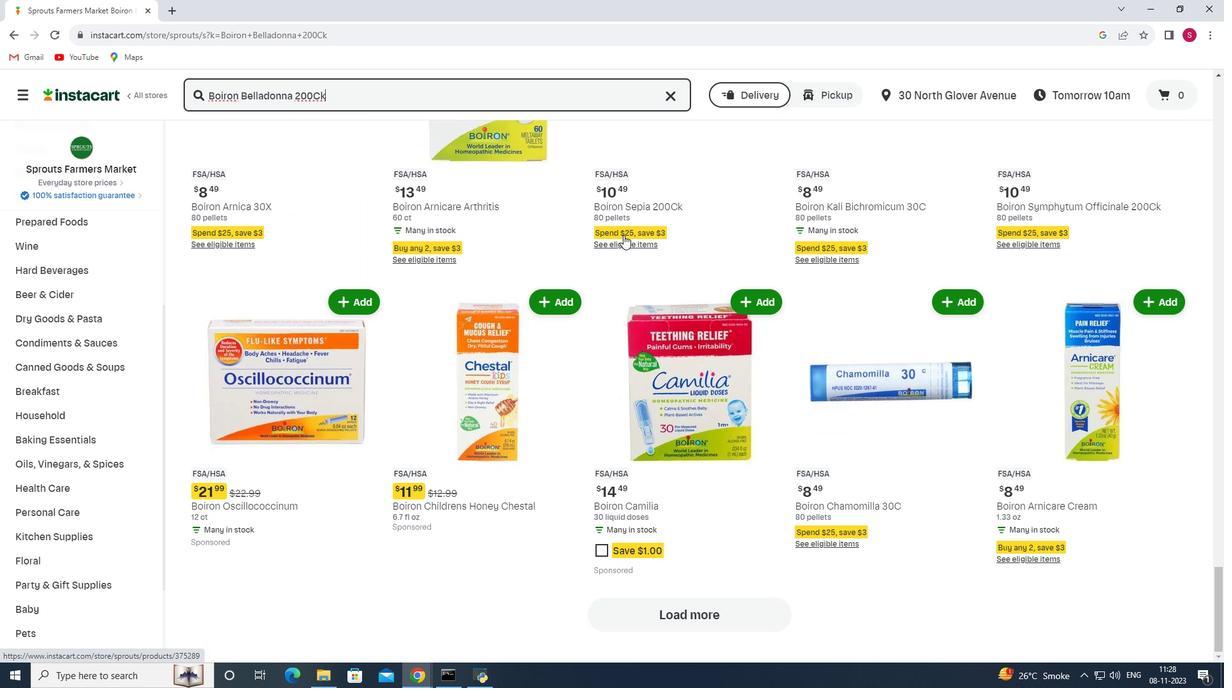 
